 Task: Create a section Feature Frenzy and in the section, add a milestone Cloud Infrastructure as Code (IaC) Implementation in the project AutoFlow
Action: Mouse moved to (485, 564)
Screenshot: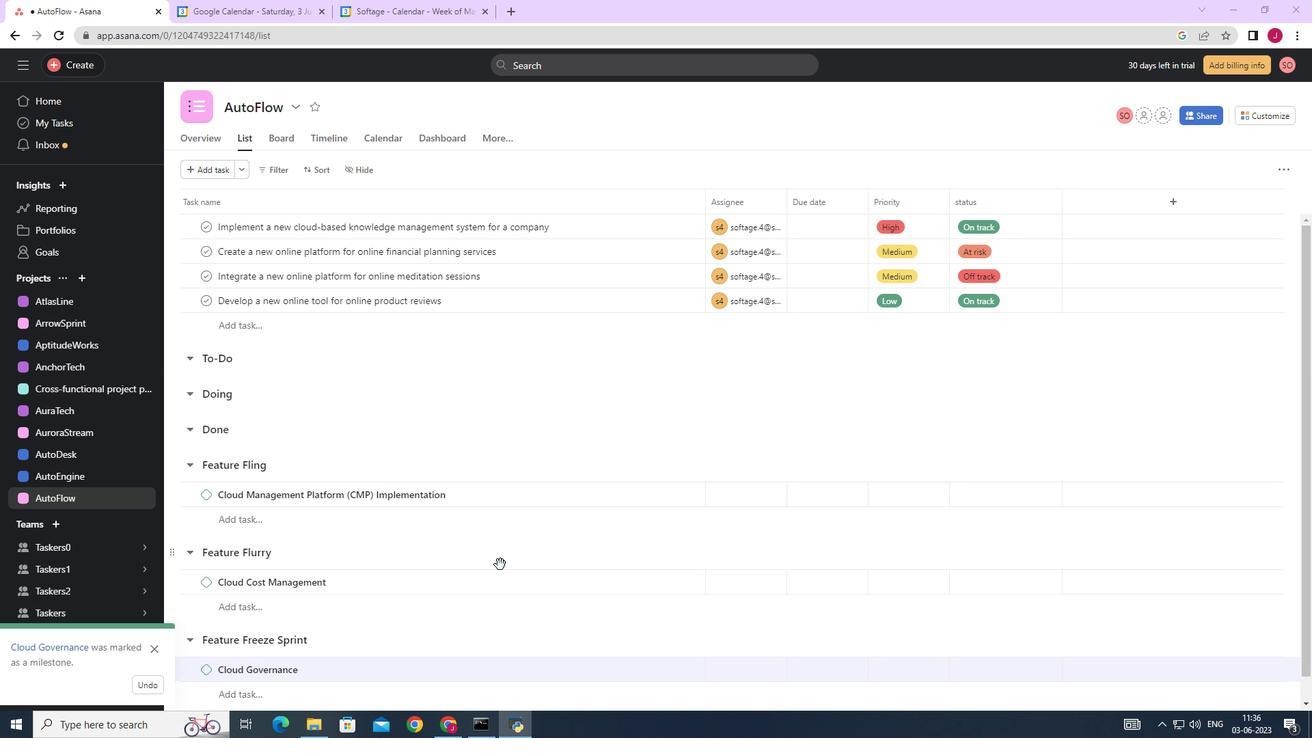 
Action: Mouse scrolled (485, 563) with delta (0, 0)
Screenshot: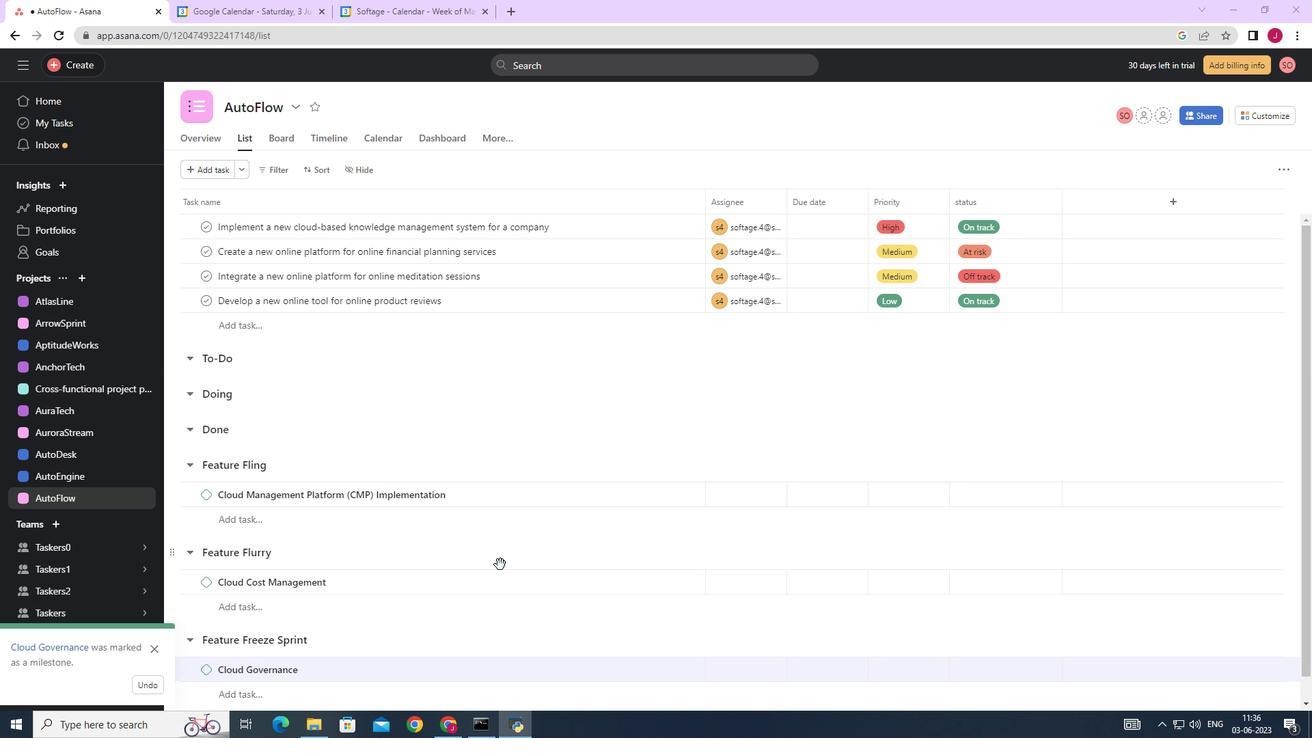 
Action: Mouse moved to (479, 564)
Screenshot: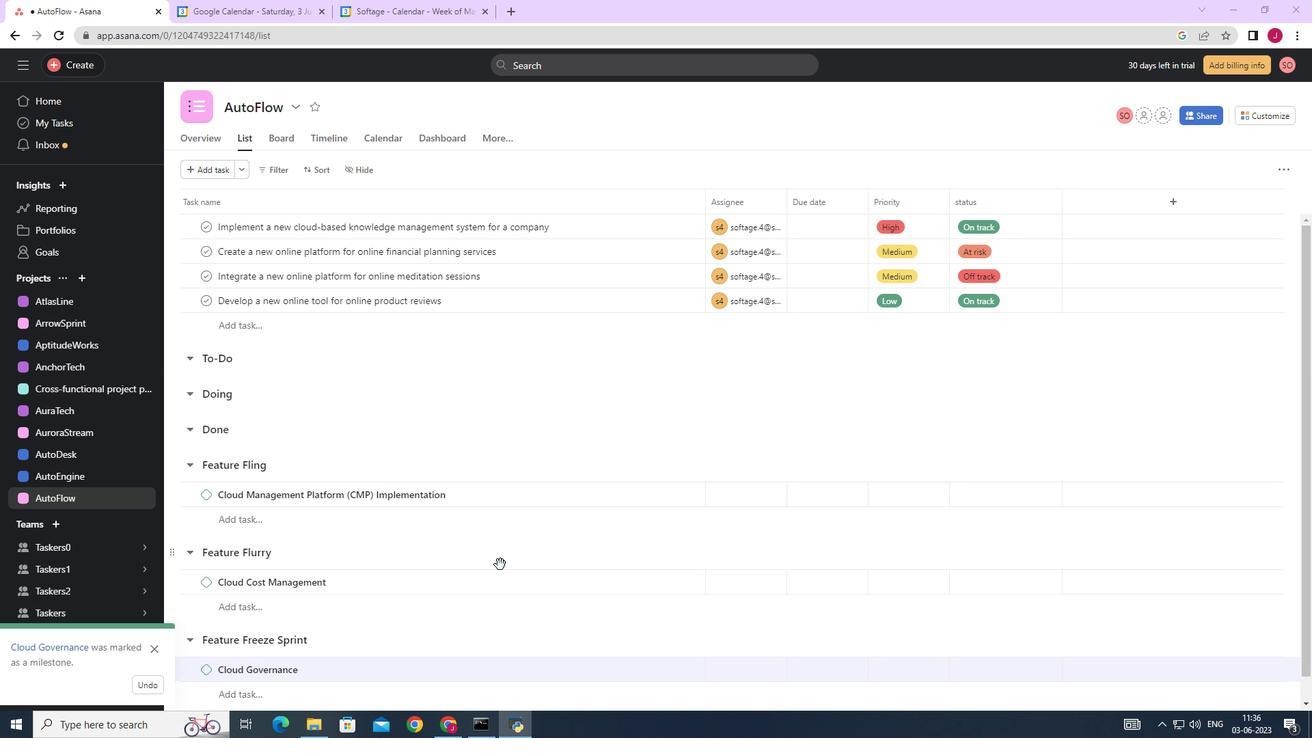 
Action: Mouse scrolled (479, 563) with delta (0, 0)
Screenshot: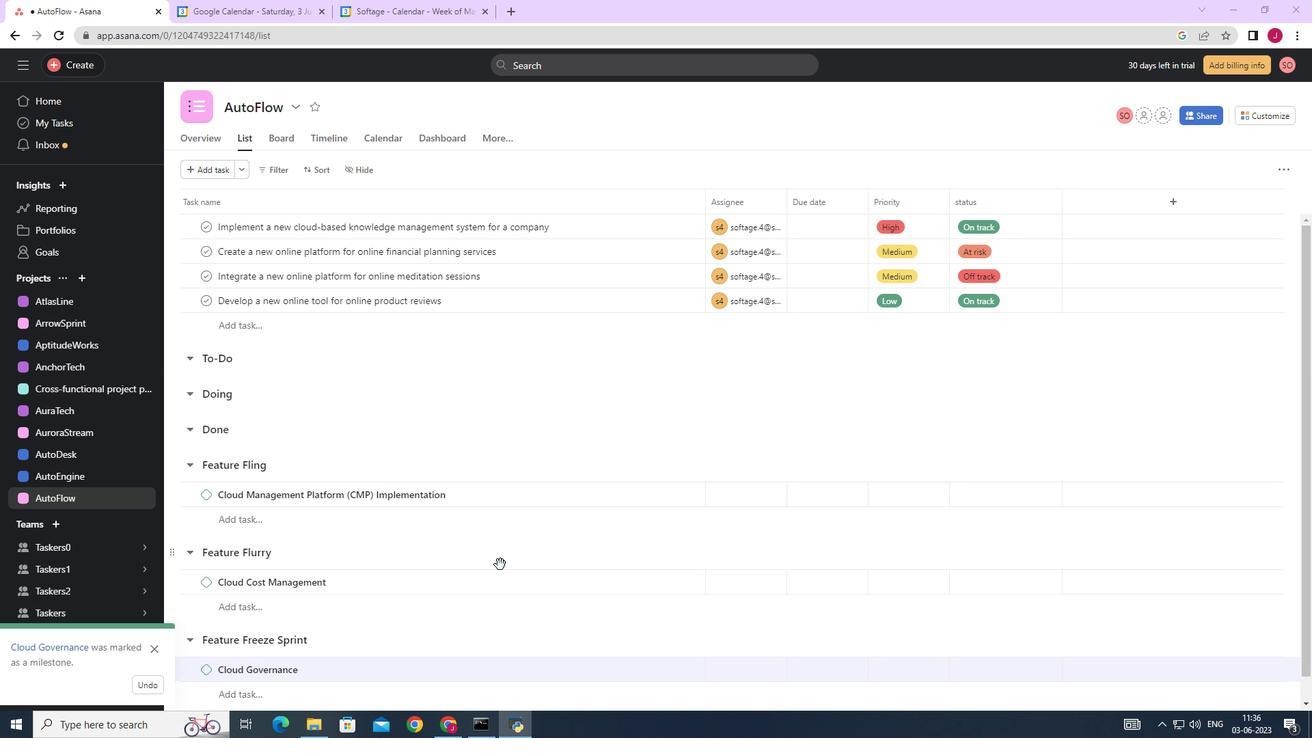 
Action: Mouse moved to (475, 564)
Screenshot: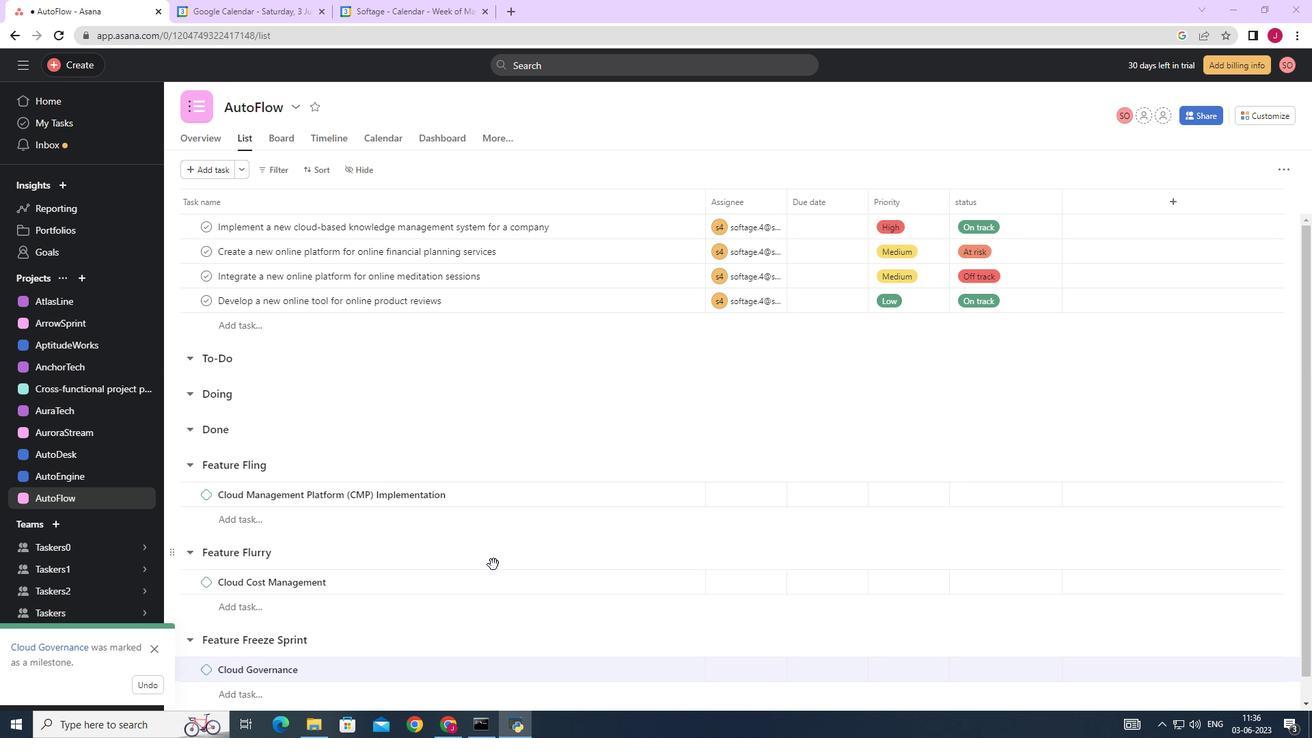 
Action: Mouse scrolled (477, 563) with delta (0, 0)
Screenshot: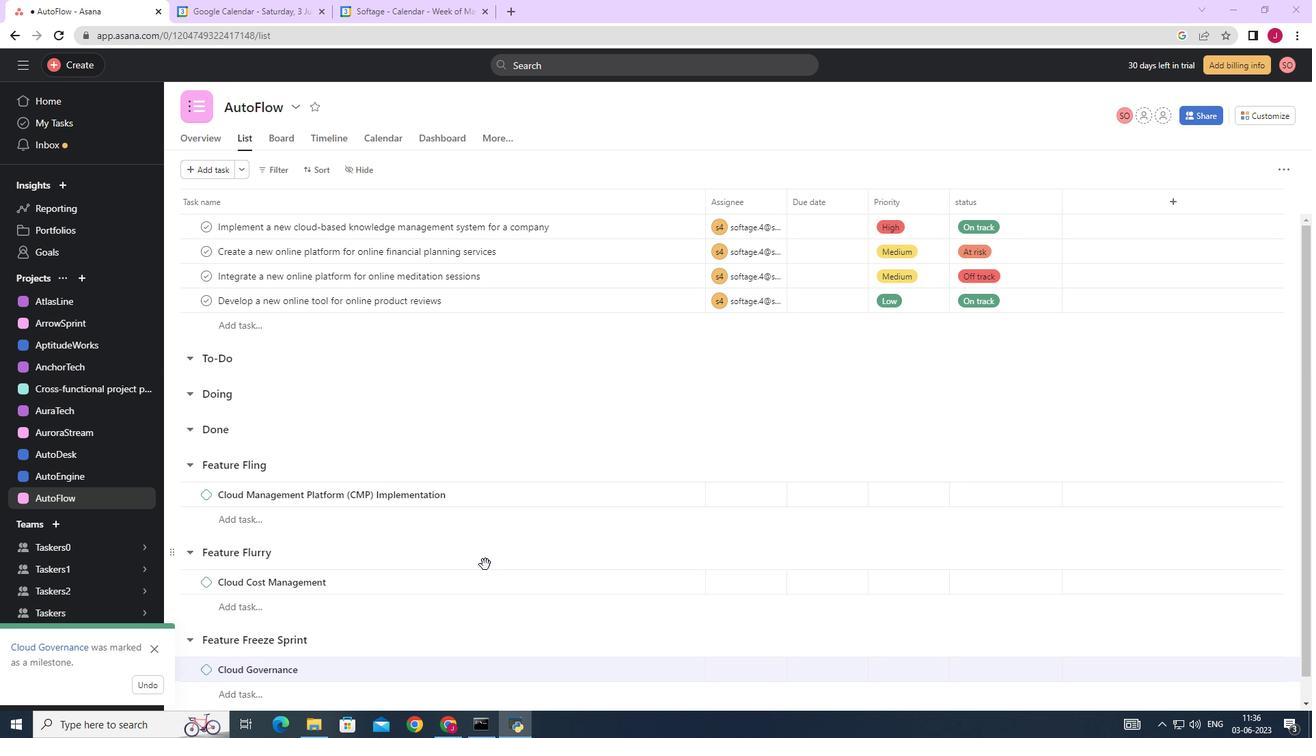 
Action: Mouse moved to (472, 565)
Screenshot: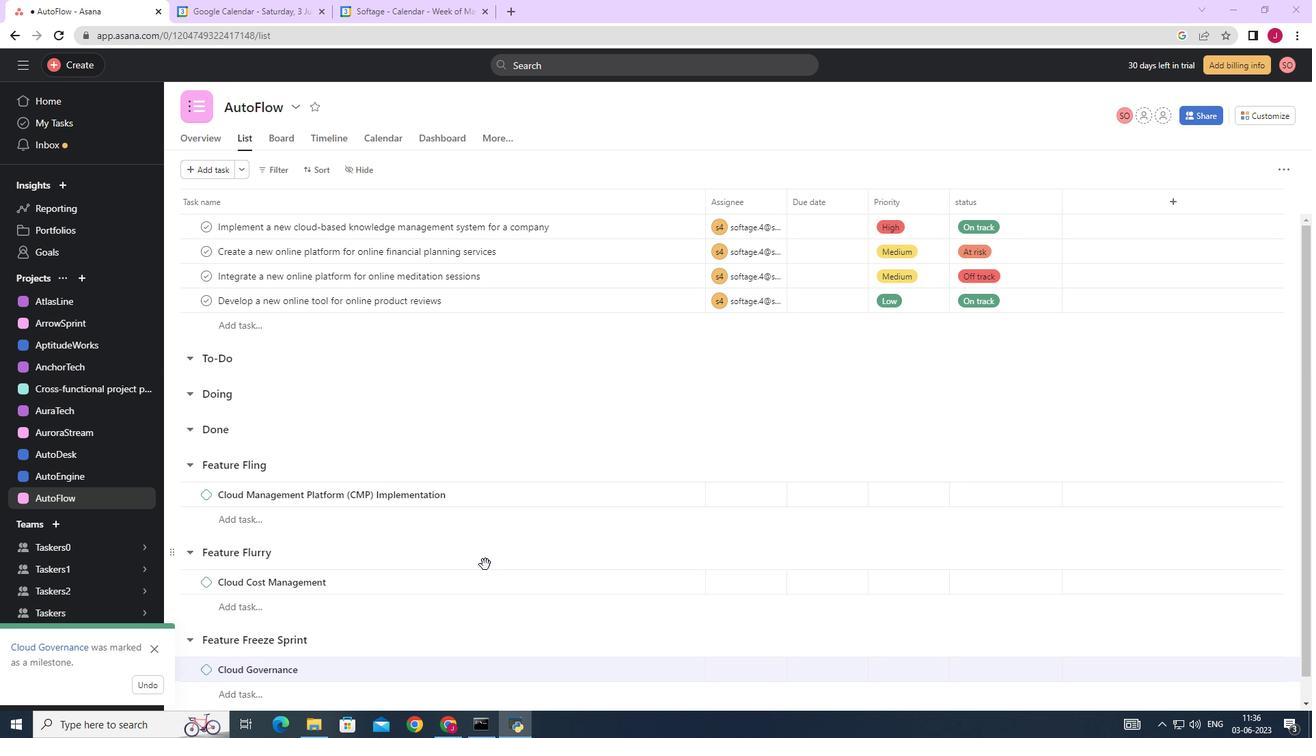 
Action: Mouse scrolled (475, 563) with delta (0, 0)
Screenshot: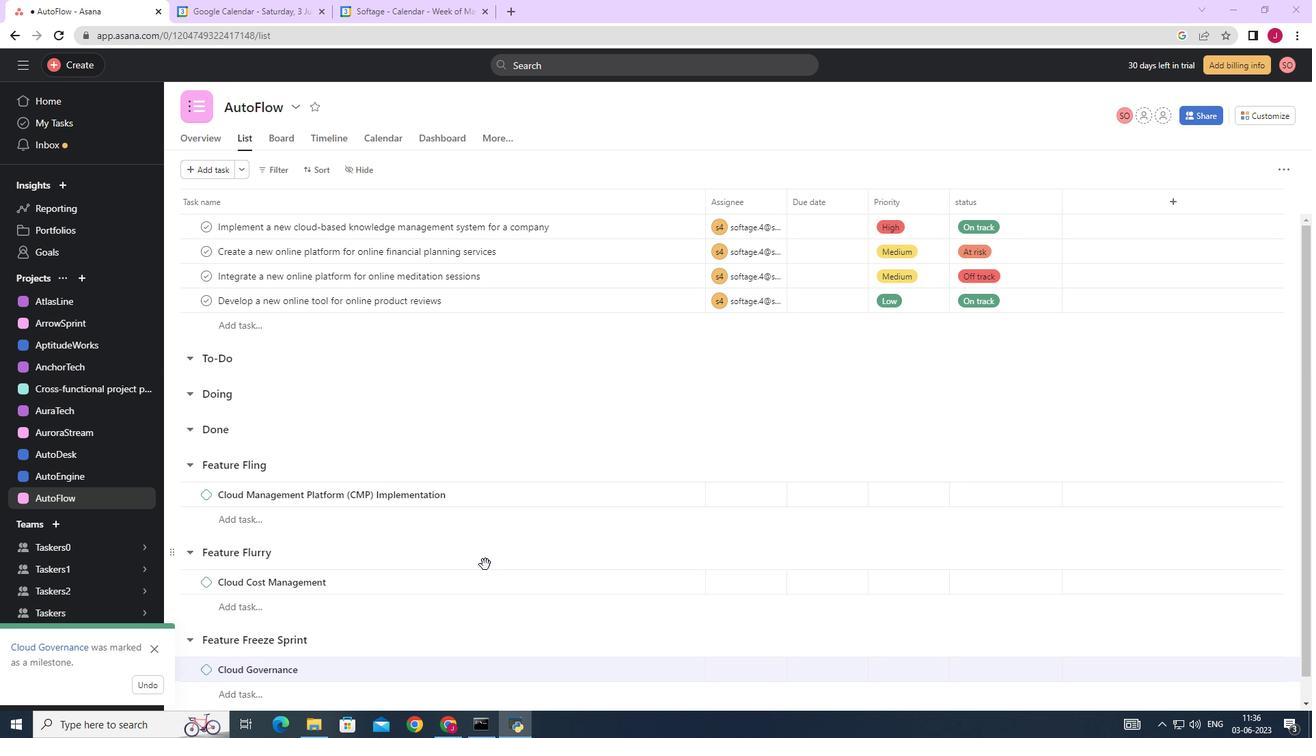 
Action: Mouse moved to (379, 592)
Screenshot: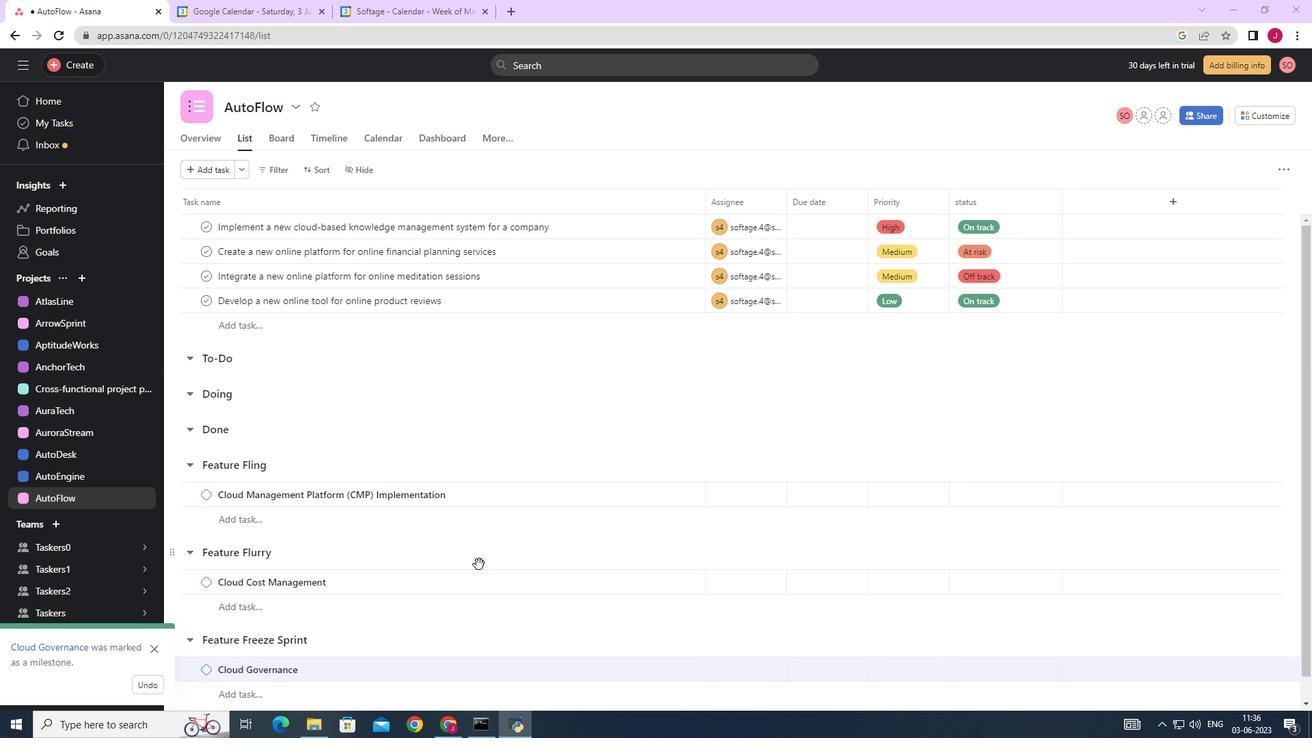 
Action: Mouse scrolled (463, 565) with delta (0, 0)
Screenshot: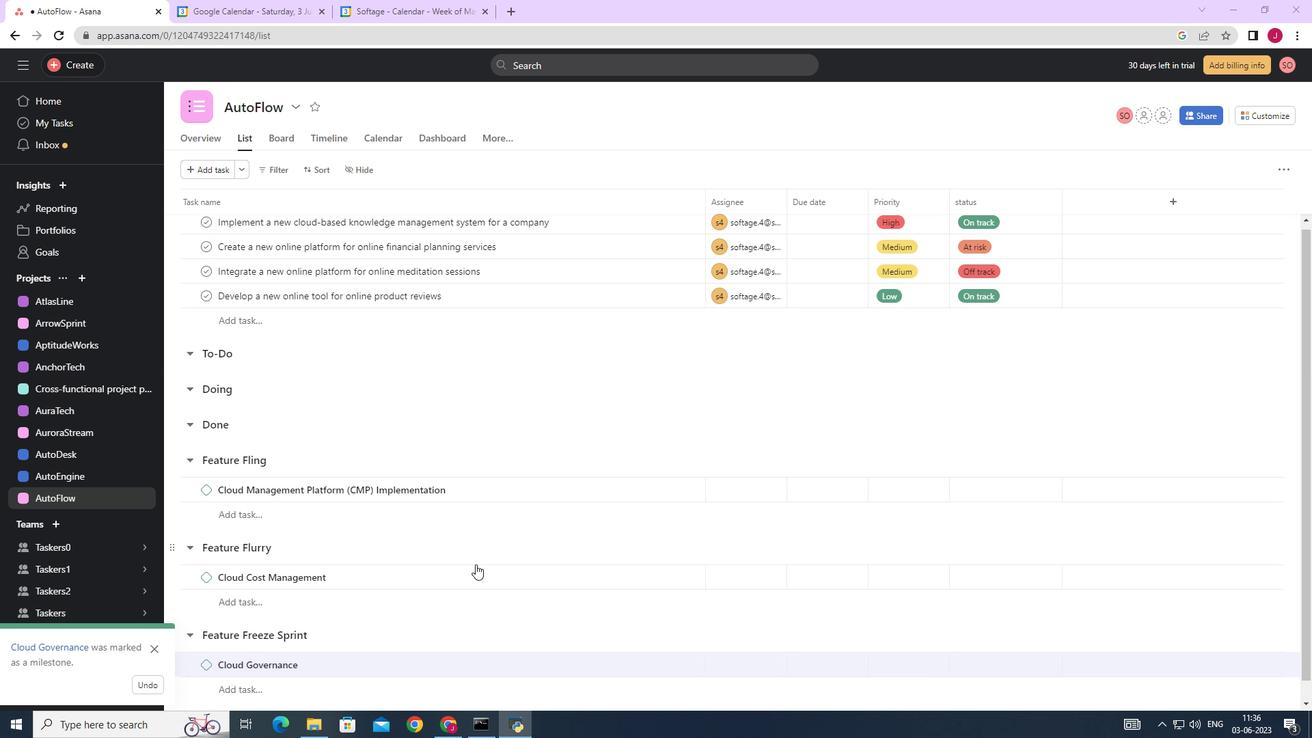 
Action: Mouse moved to (247, 696)
Screenshot: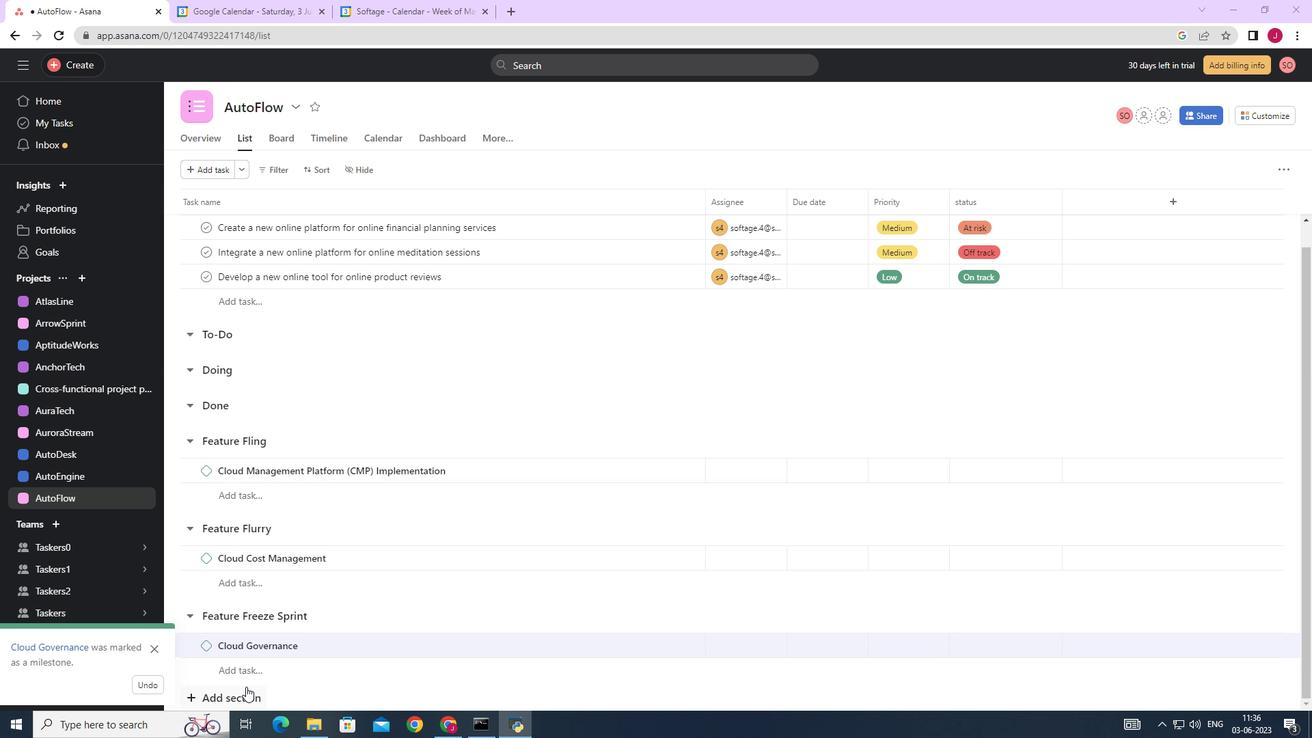 
Action: Mouse pressed left at (247, 696)
Screenshot: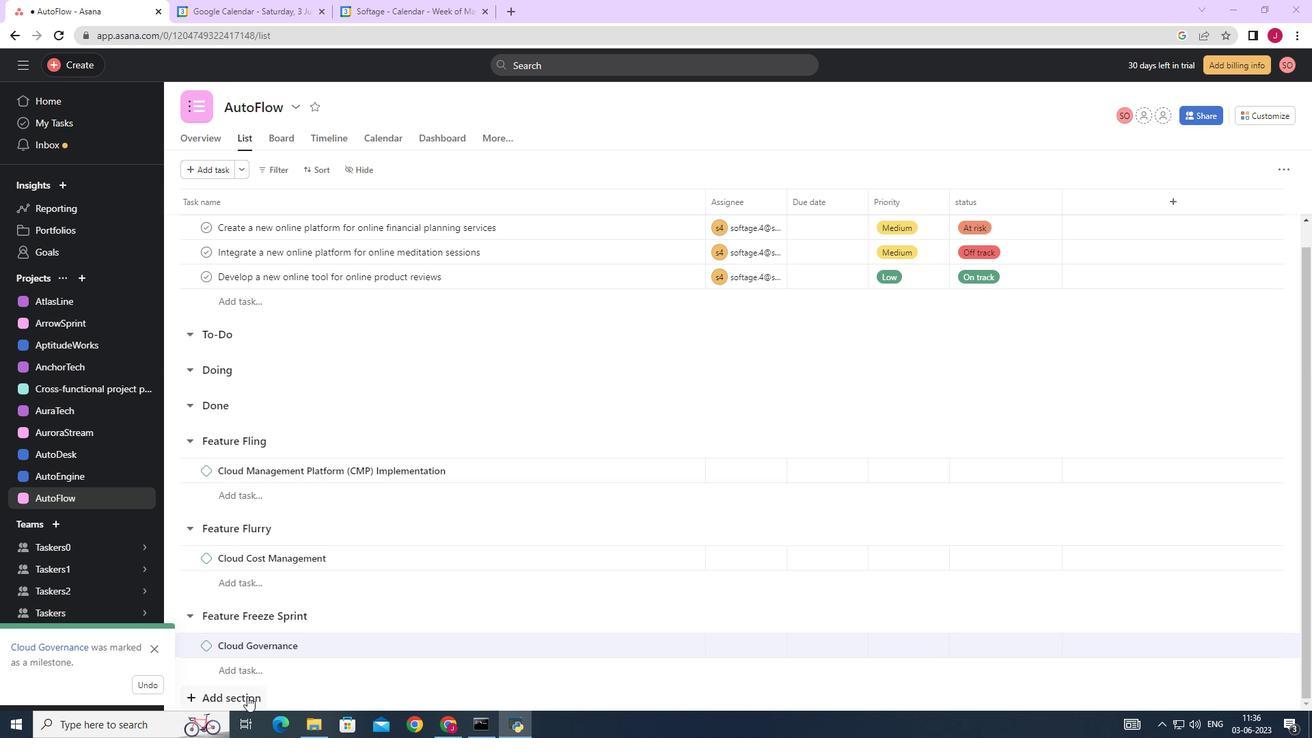 
Action: Mouse scrolled (247, 695) with delta (0, 0)
Screenshot: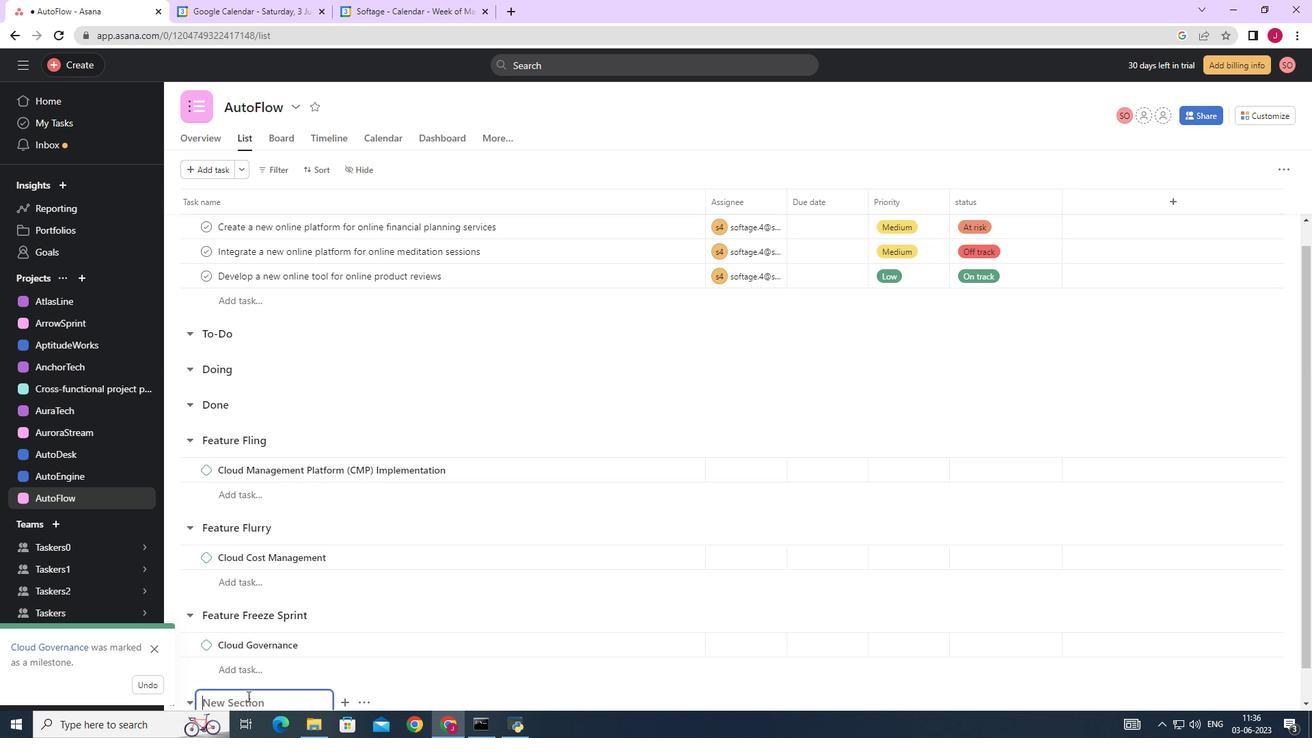 
Action: Mouse scrolled (247, 695) with delta (0, 0)
Screenshot: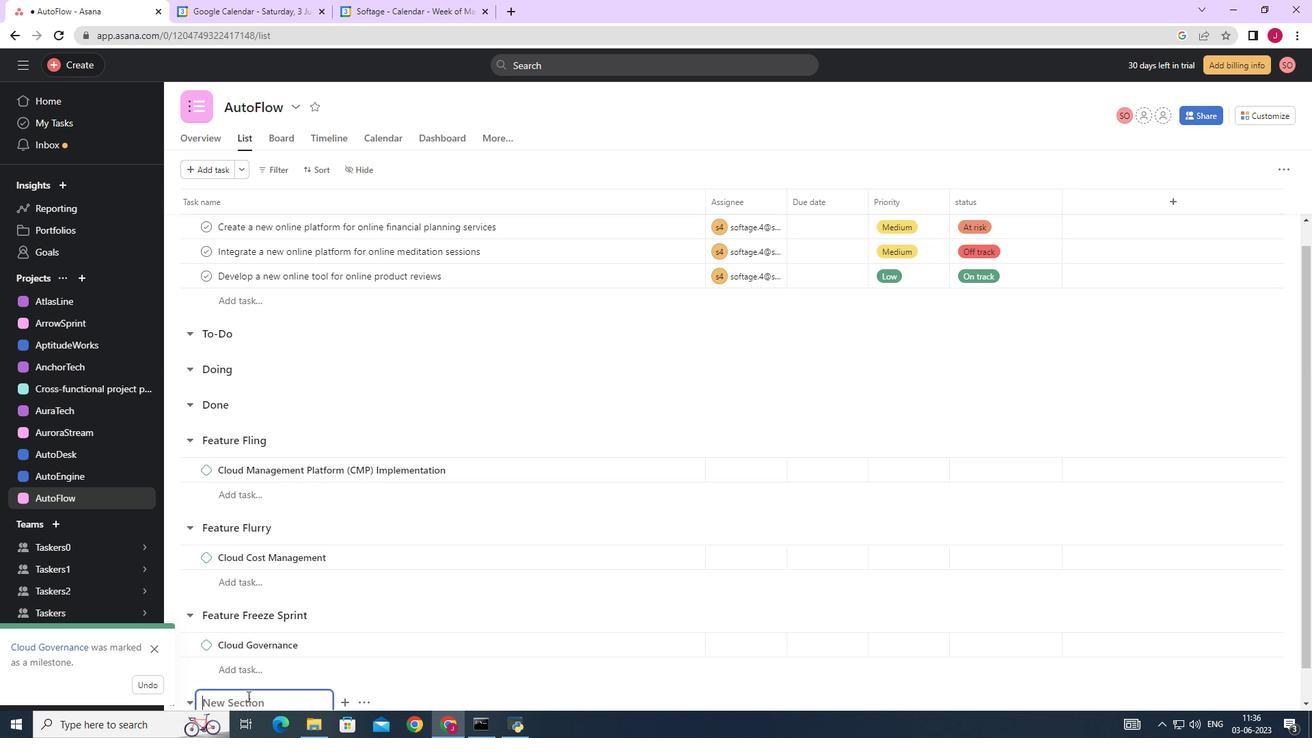
Action: Mouse scrolled (247, 695) with delta (0, 0)
Screenshot: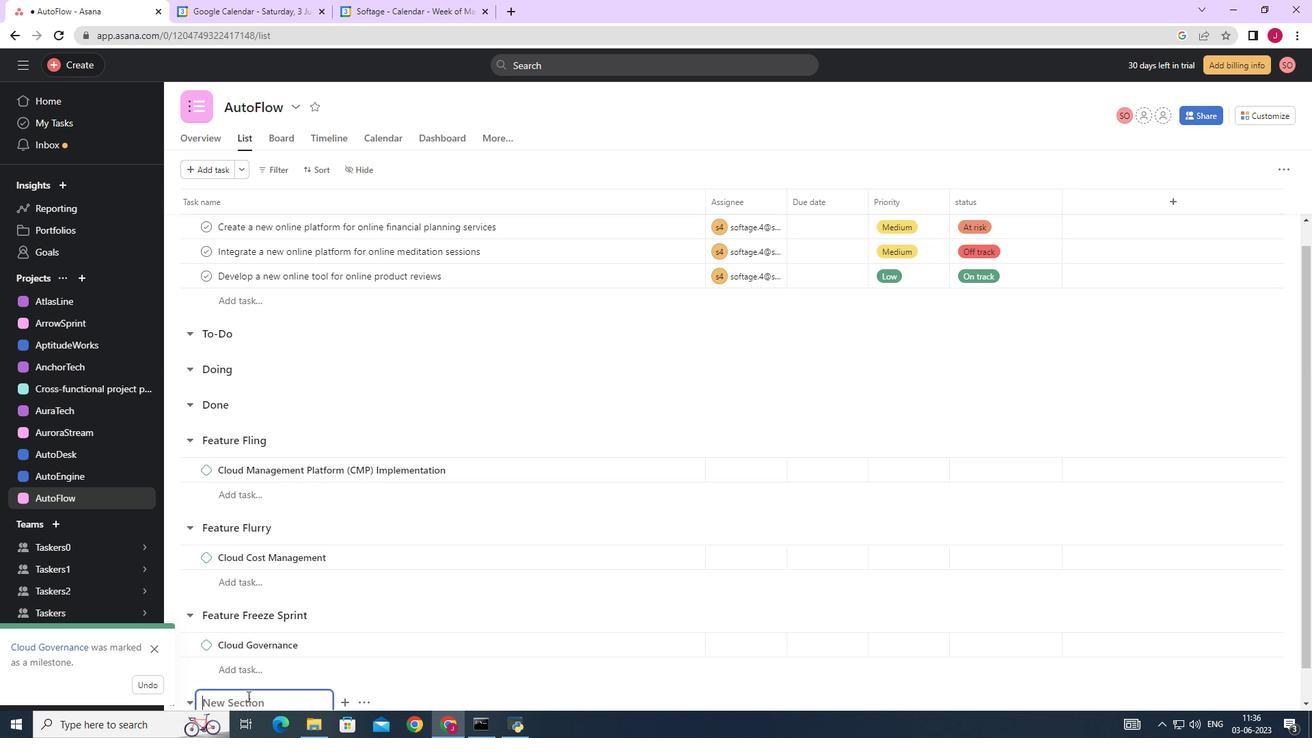 
Action: Mouse scrolled (247, 695) with delta (0, 0)
Screenshot: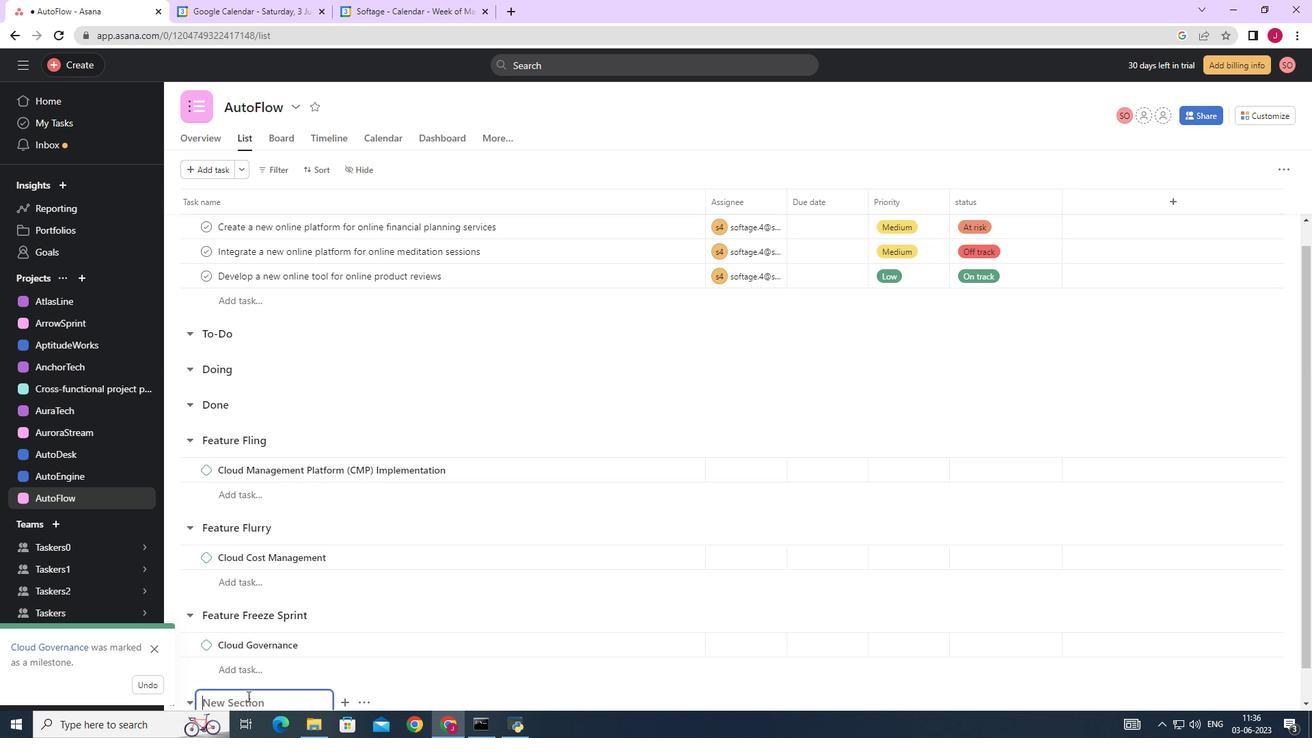 
Action: Mouse scrolled (247, 695) with delta (0, 0)
Screenshot: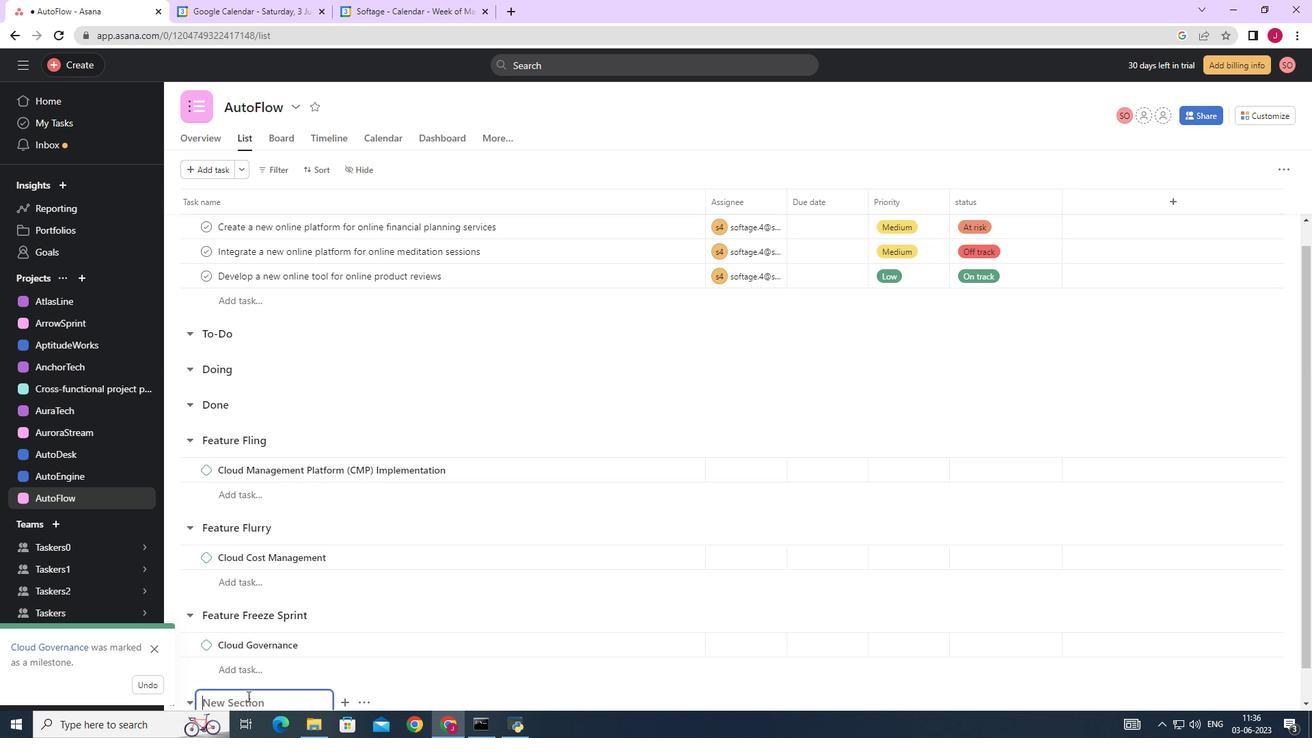 
Action: Mouse moved to (251, 673)
Screenshot: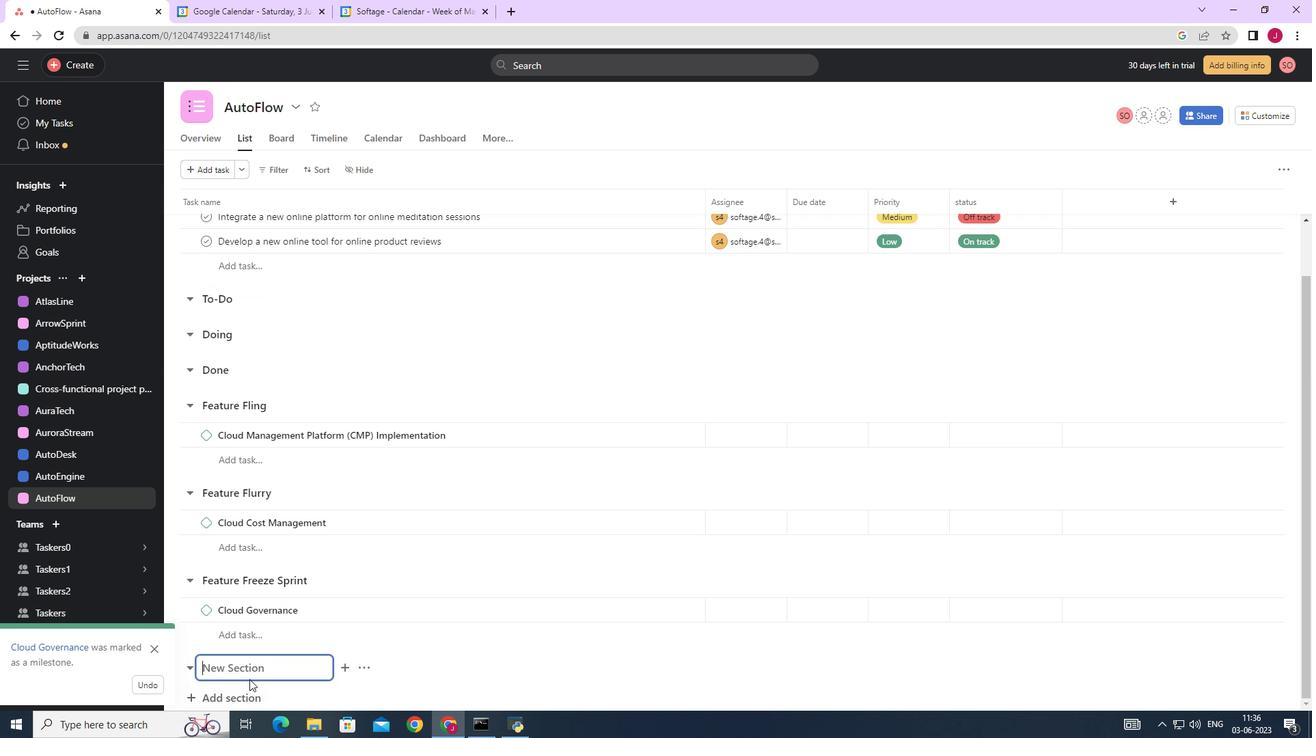 
Action: Mouse pressed left at (251, 673)
Screenshot: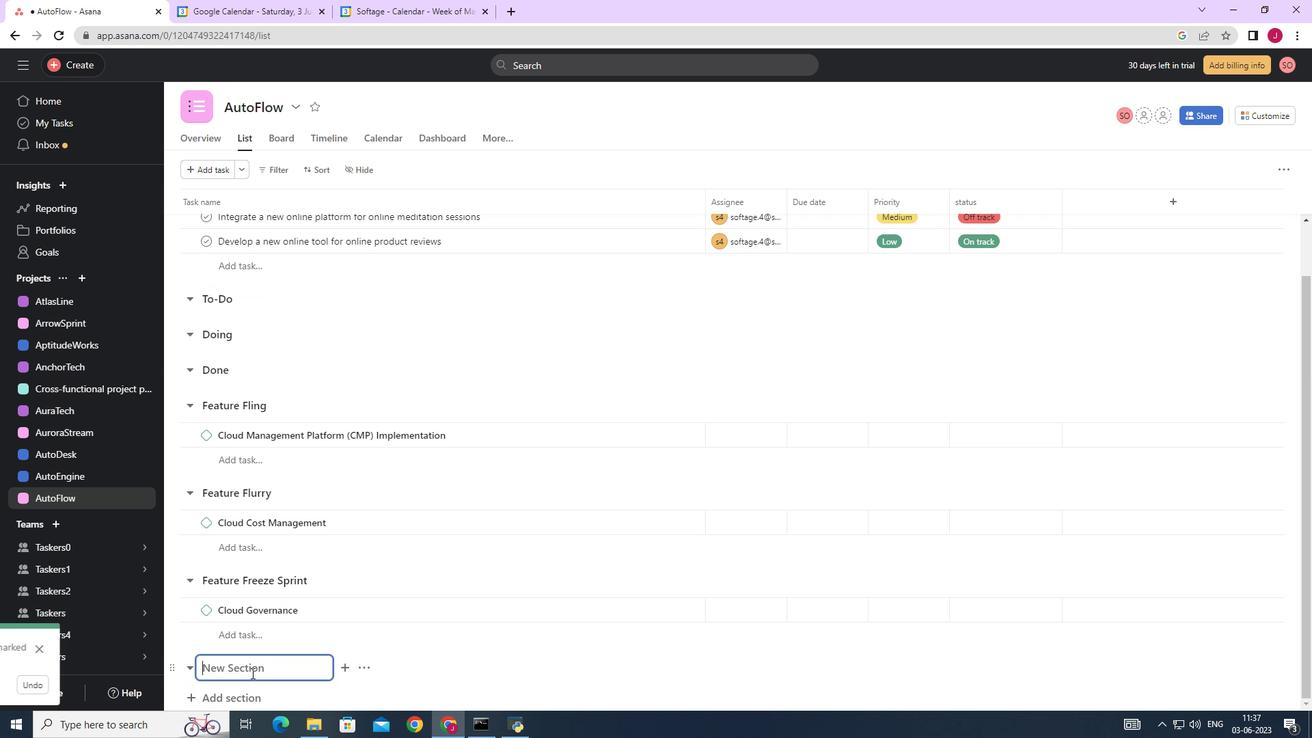
Action: Mouse moved to (251, 672)
Screenshot: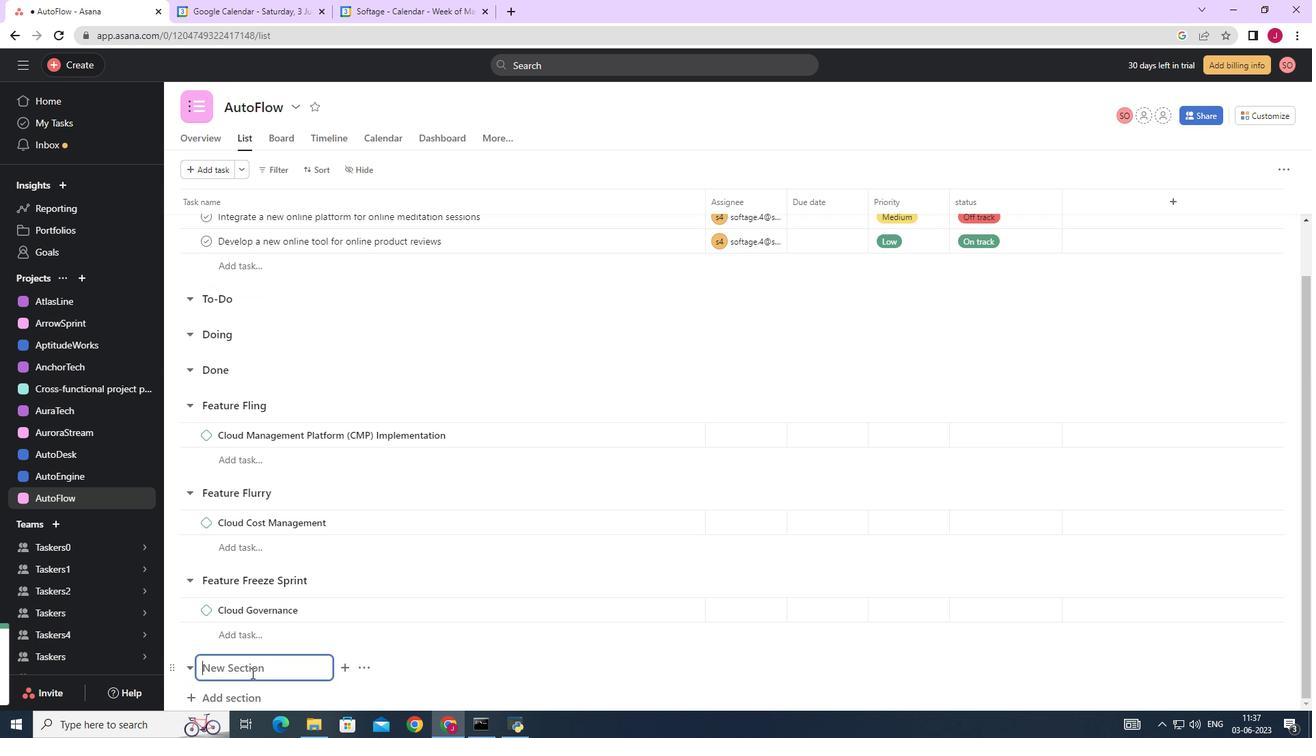 
Action: Key pressed <Key.caps_lock>F<Key.caps_lock>eature<Key.space><Key.caps_lock>F<Key.caps_lock>renzy<Key.space><Key.enter><Key.caps_lock>C<Key.caps_lock>loud<Key.space><Key.caps_lock>I<Key.caps_lock>nfrastructure<Key.space>as<Key.space>code<Key.space><Key.shift_r><Key.shift_r><Key.shift_r><Key.shift_r><Key.shift_r><Key.shift_r>I<Key.backspace><Key.shift_r><Key.shift_r><Key.shift_r>(<Key.caps_lock>I<Key.caps_lock>a<Key.caps_lock><Key.shift_r><Key.shift_r><Key.shift_r><Key.shift_r>)<Key.backspace>S<Key.shift_r>)<Key.space><Key.backspace><Key.backspace><Key.backspace>C<Key.shift_r>)<Key.space><Key.caps_lock><Key.caps_lock>I<Key.caps_lock>mplementation<Key.space>
Screenshot: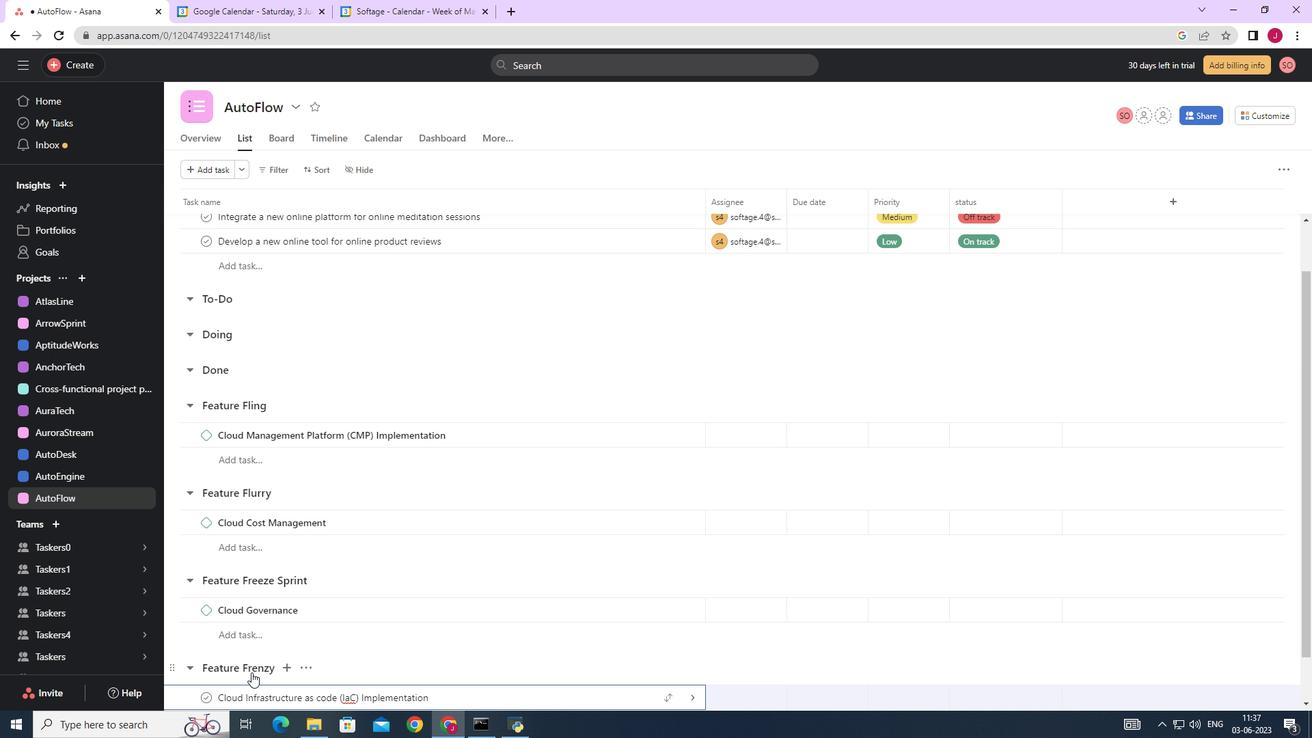 
Action: Mouse moved to (693, 701)
Screenshot: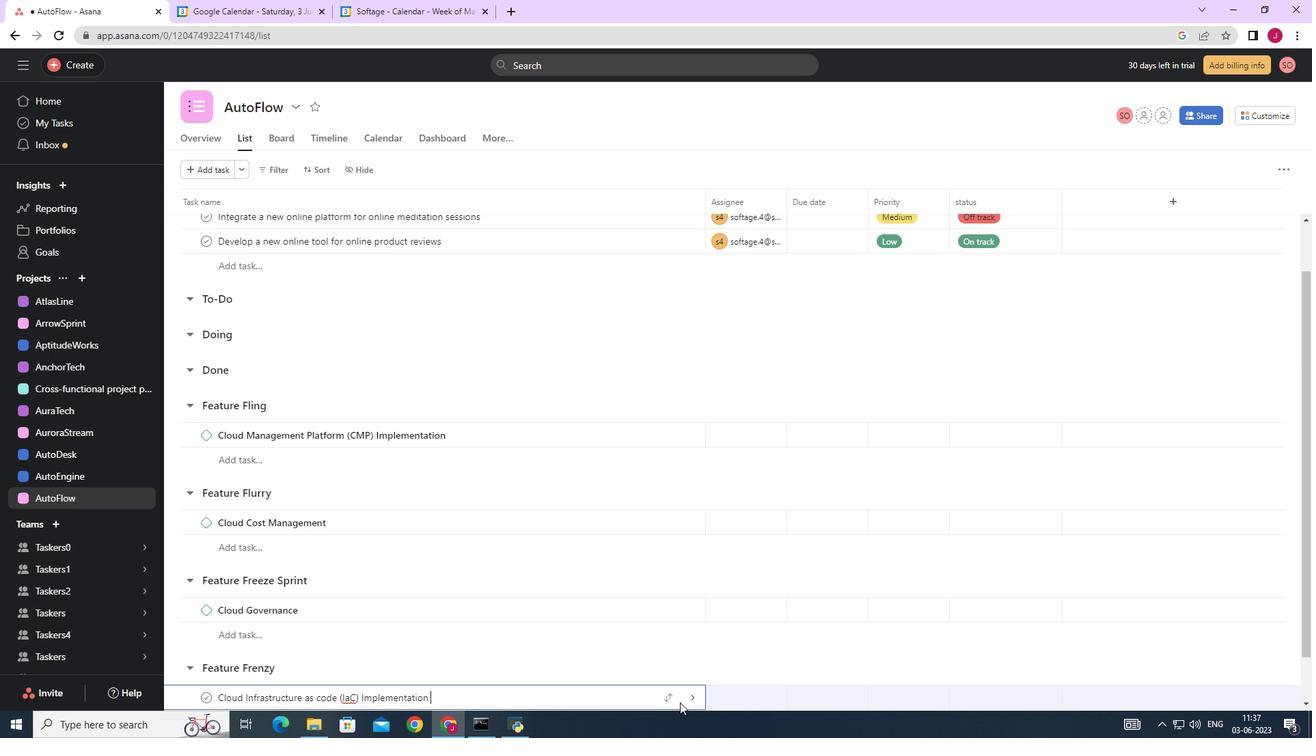 
Action: Mouse pressed left at (693, 701)
Screenshot: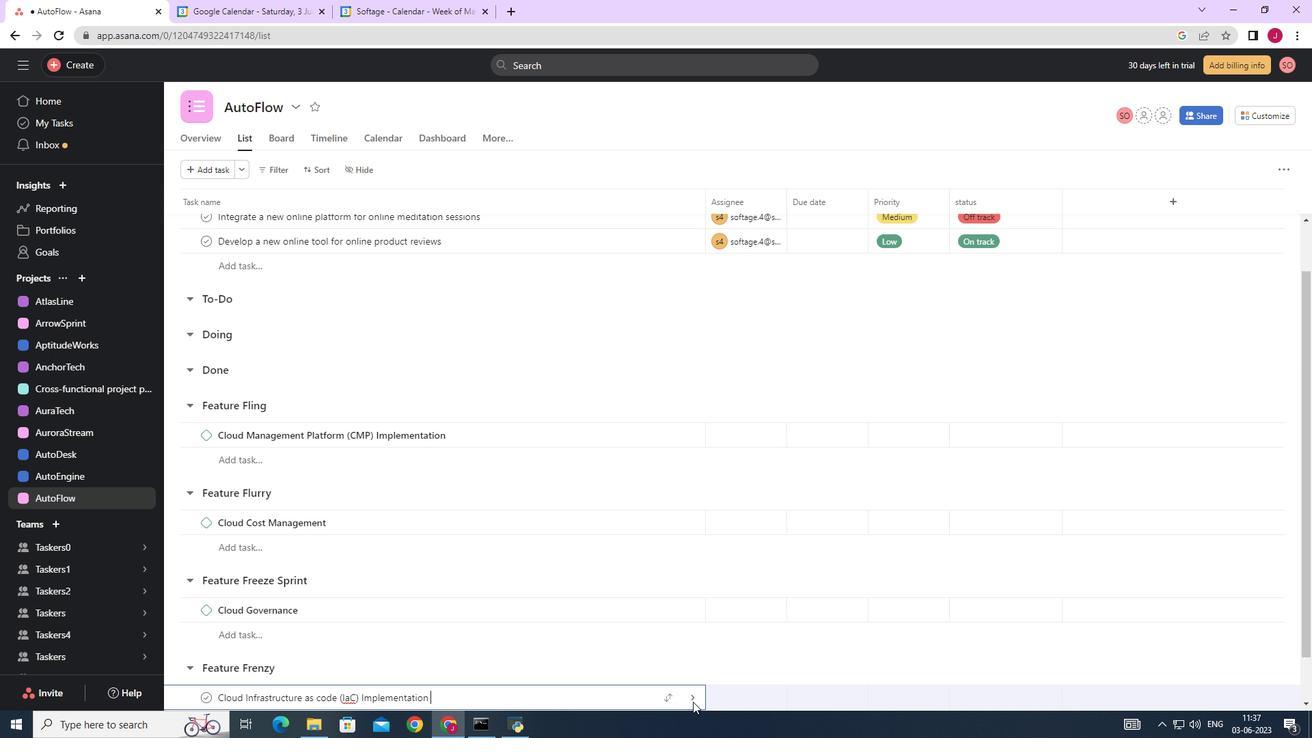 
Action: Mouse moved to (776, 617)
Screenshot: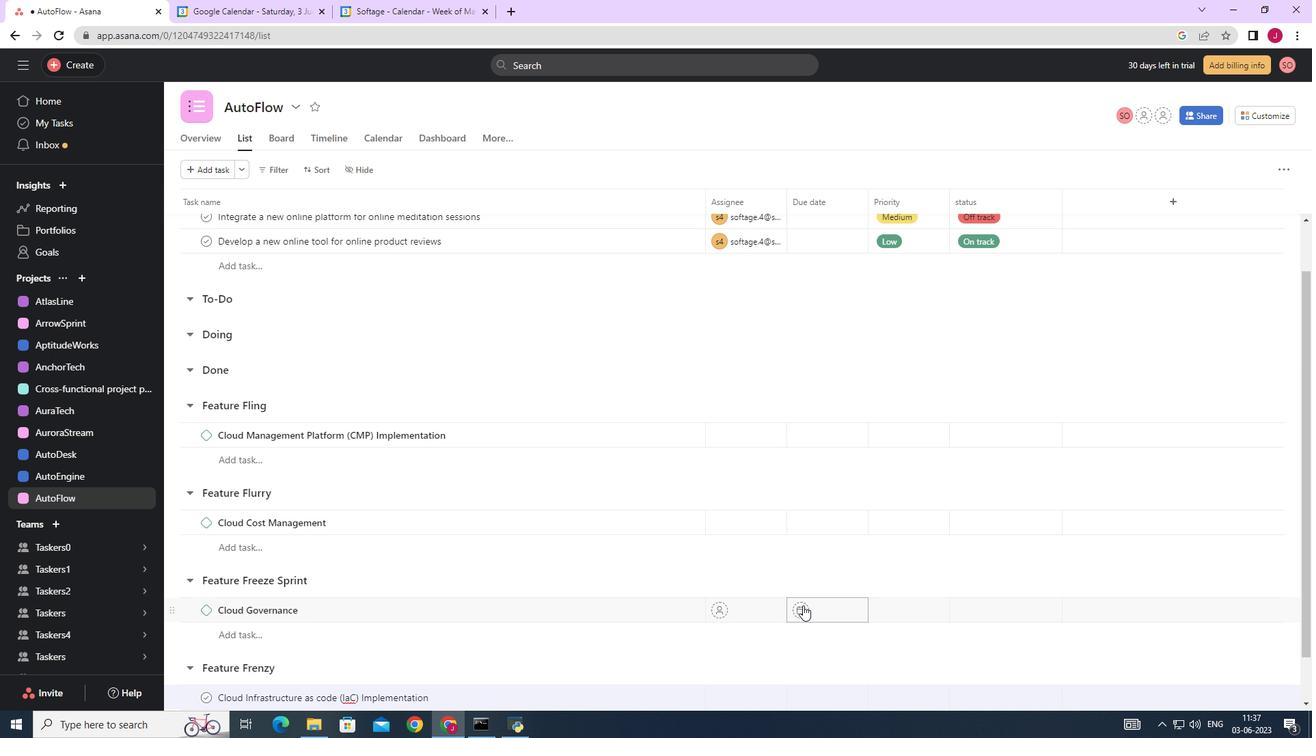 
Action: Mouse scrolled (777, 616) with delta (0, 0)
Screenshot: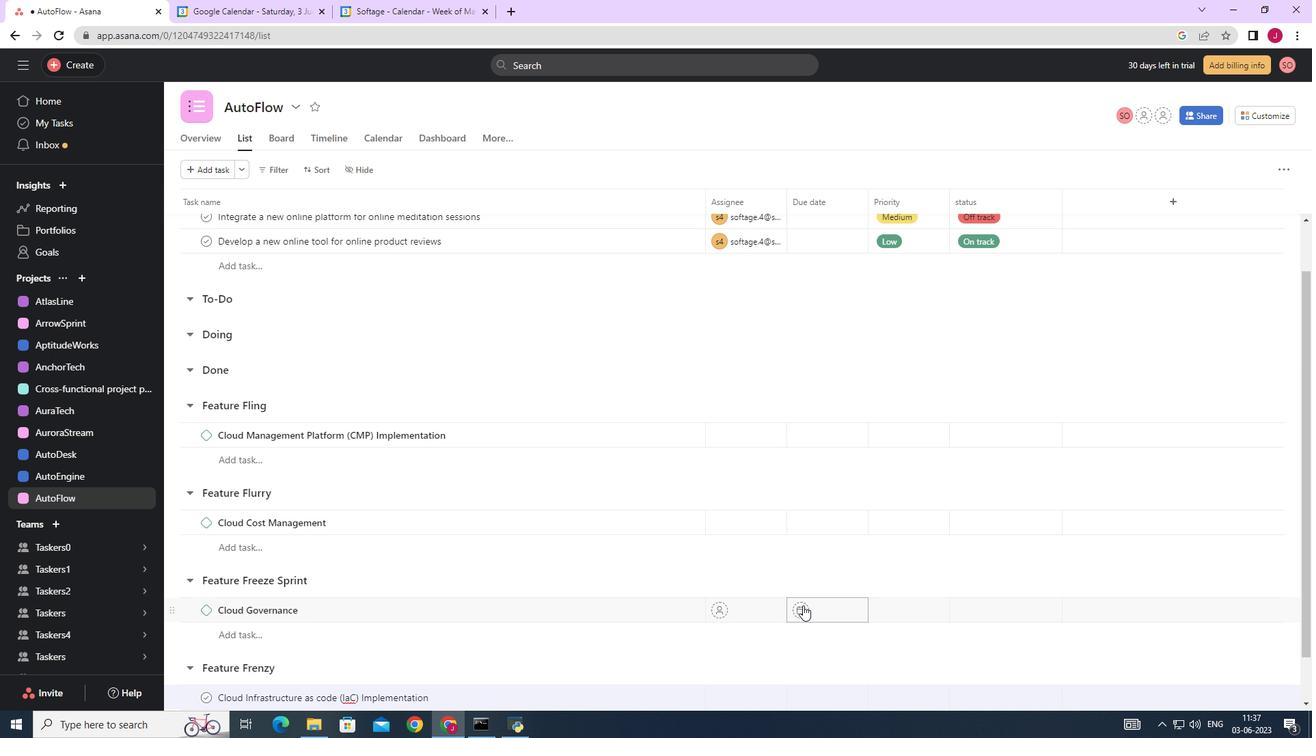 
Action: Mouse moved to (775, 619)
Screenshot: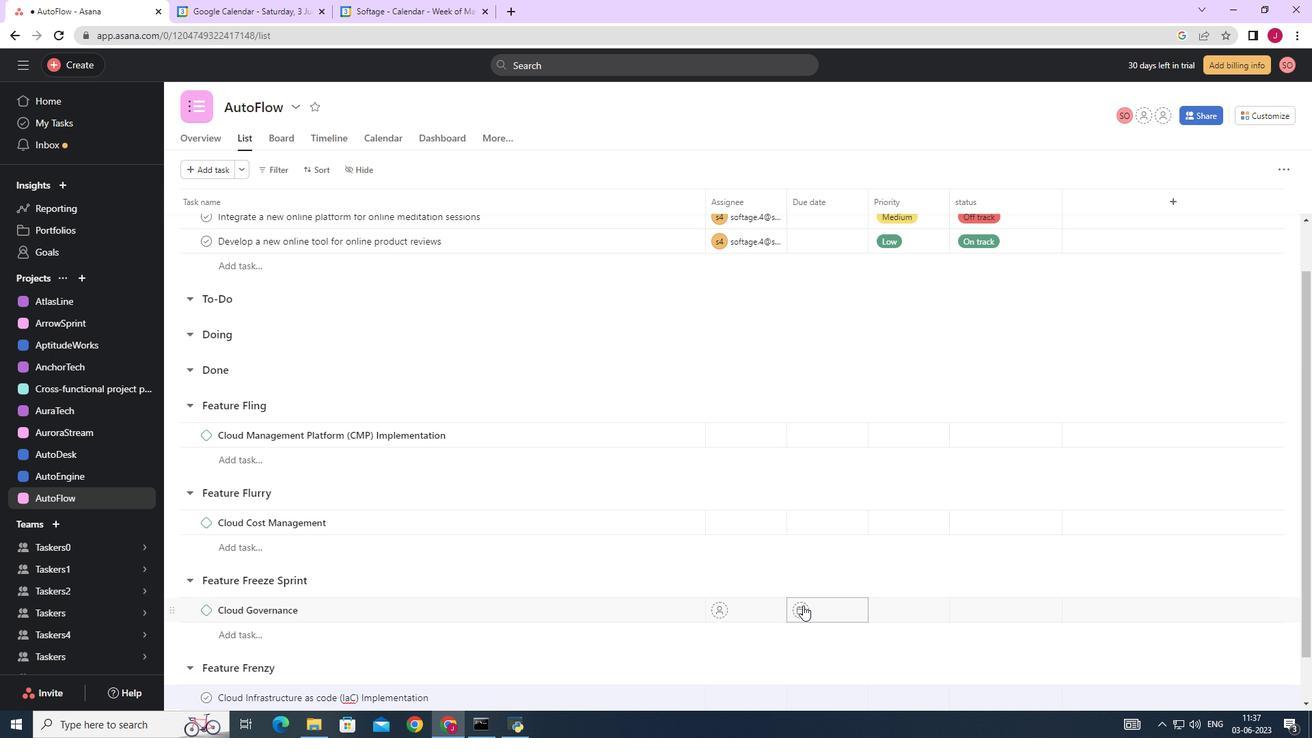 
Action: Mouse scrolled (775, 619) with delta (0, 0)
Screenshot: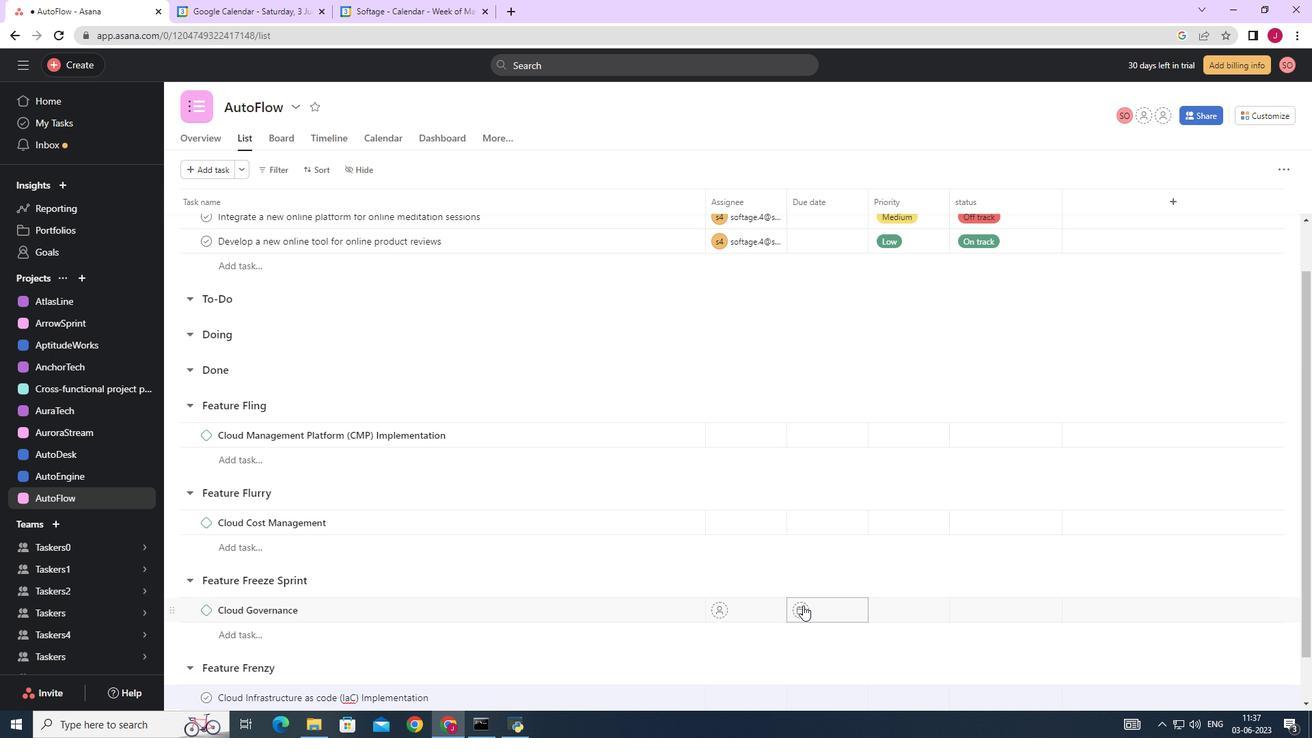 
Action: Mouse scrolled (775, 619) with delta (0, 0)
Screenshot: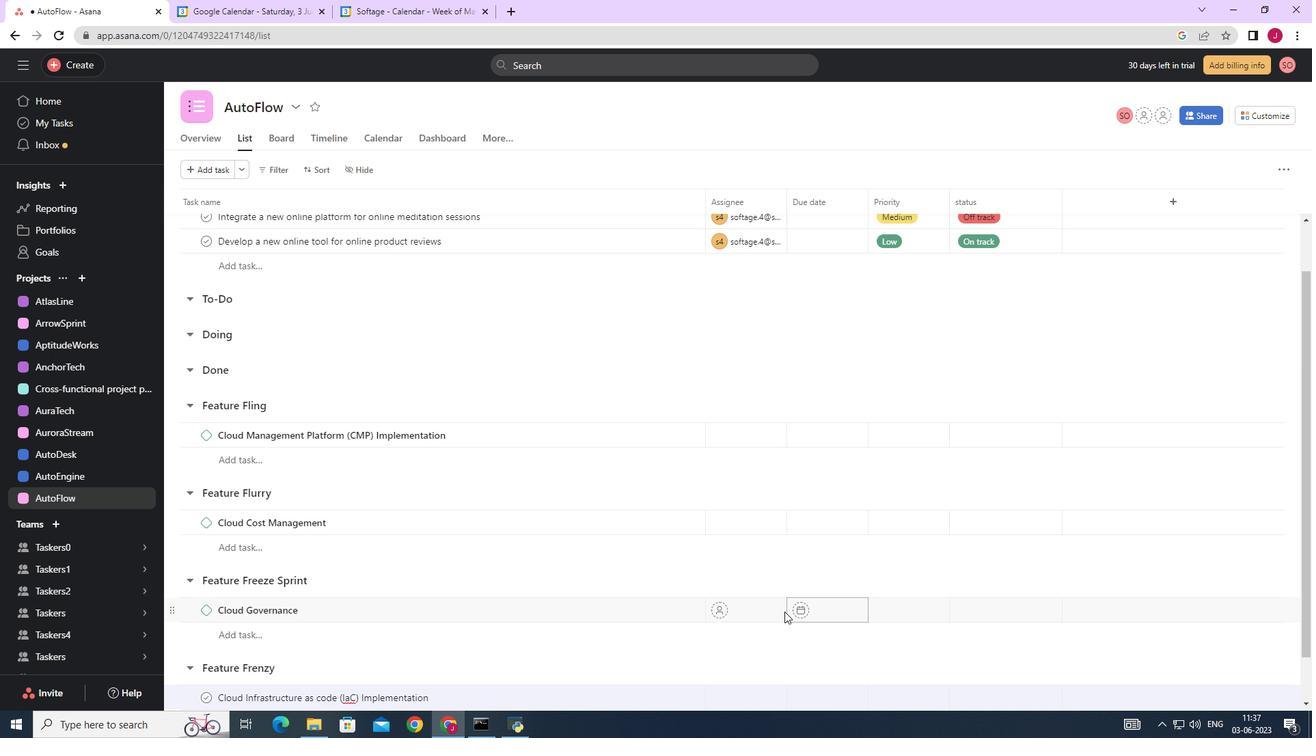 
Action: Mouse scrolled (775, 619) with delta (0, 0)
Screenshot: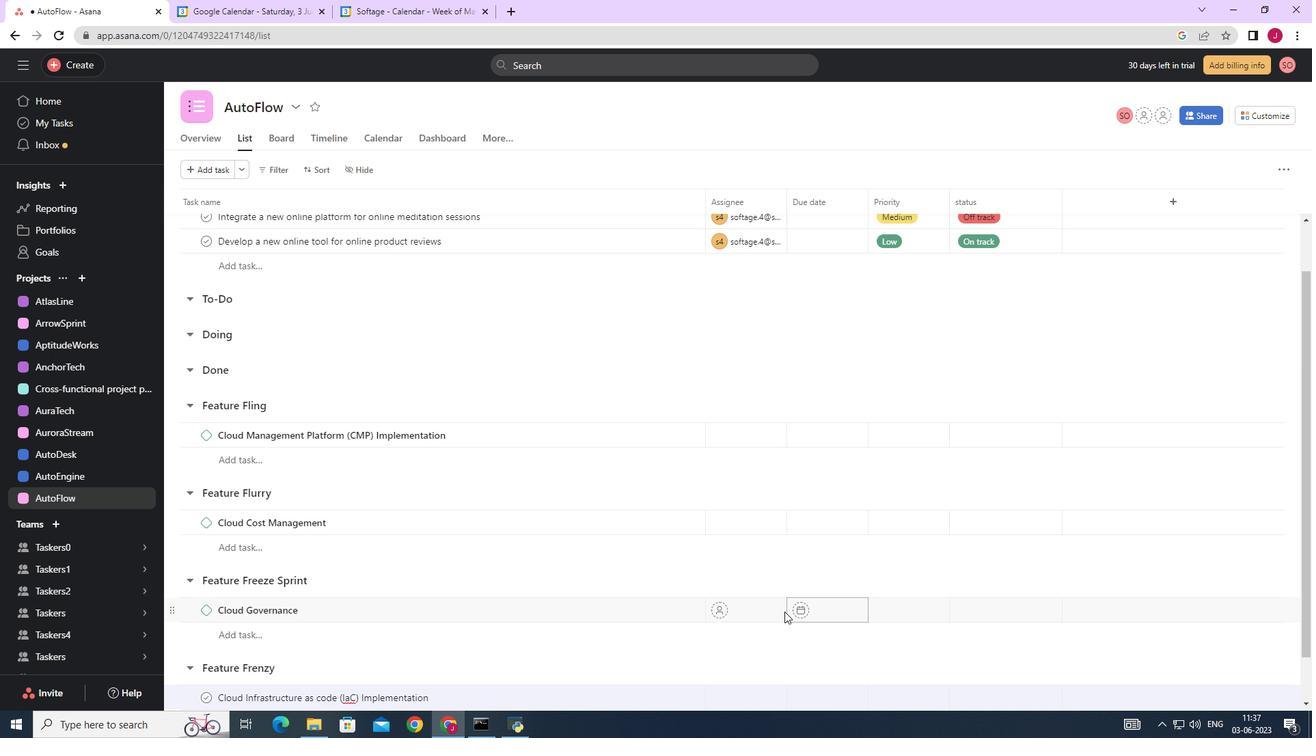 
Action: Mouse scrolled (775, 619) with delta (0, 0)
Screenshot: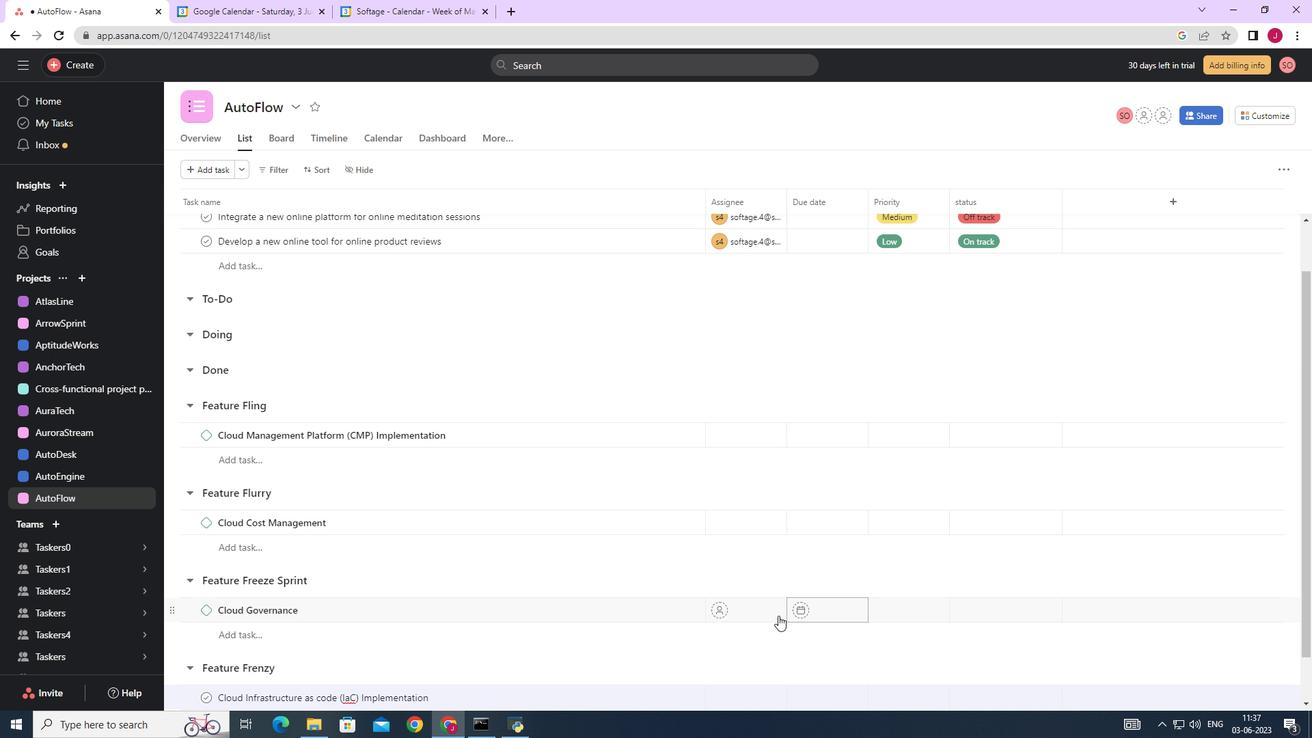 
Action: Mouse moved to (694, 648)
Screenshot: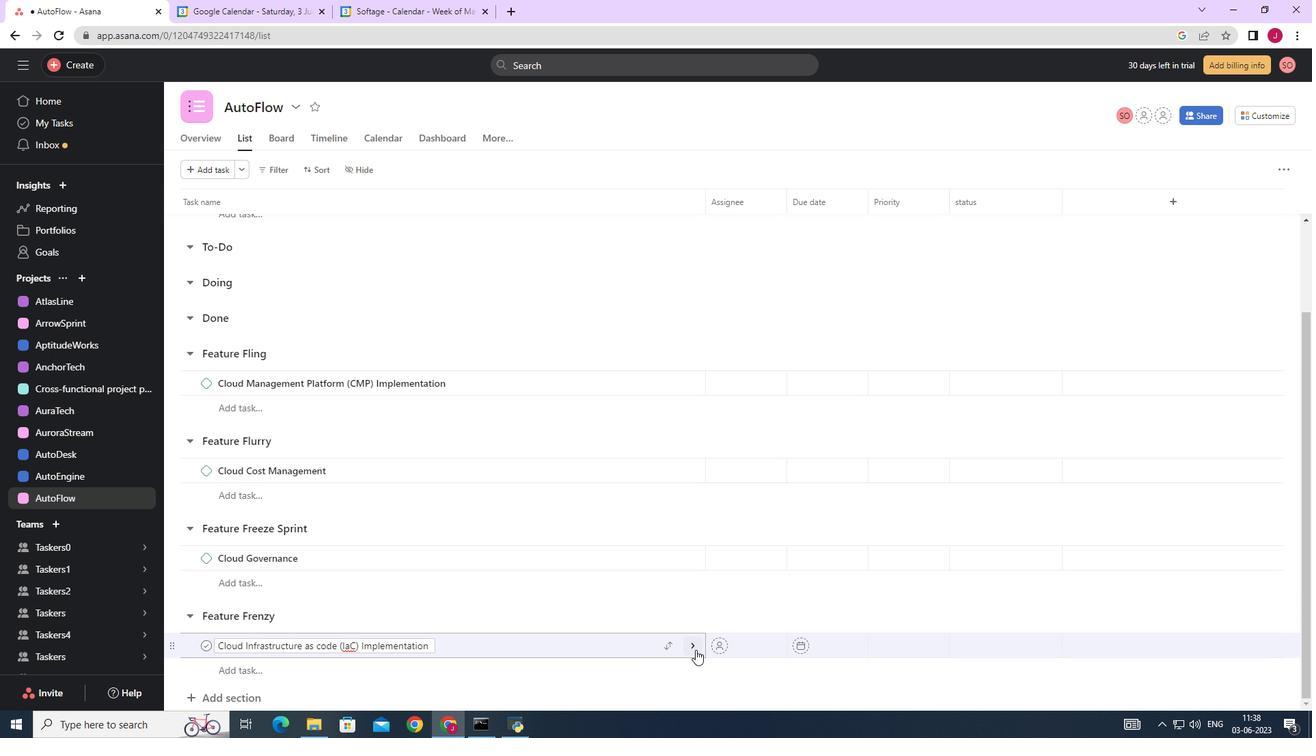 
Action: Mouse pressed left at (694, 648)
Screenshot: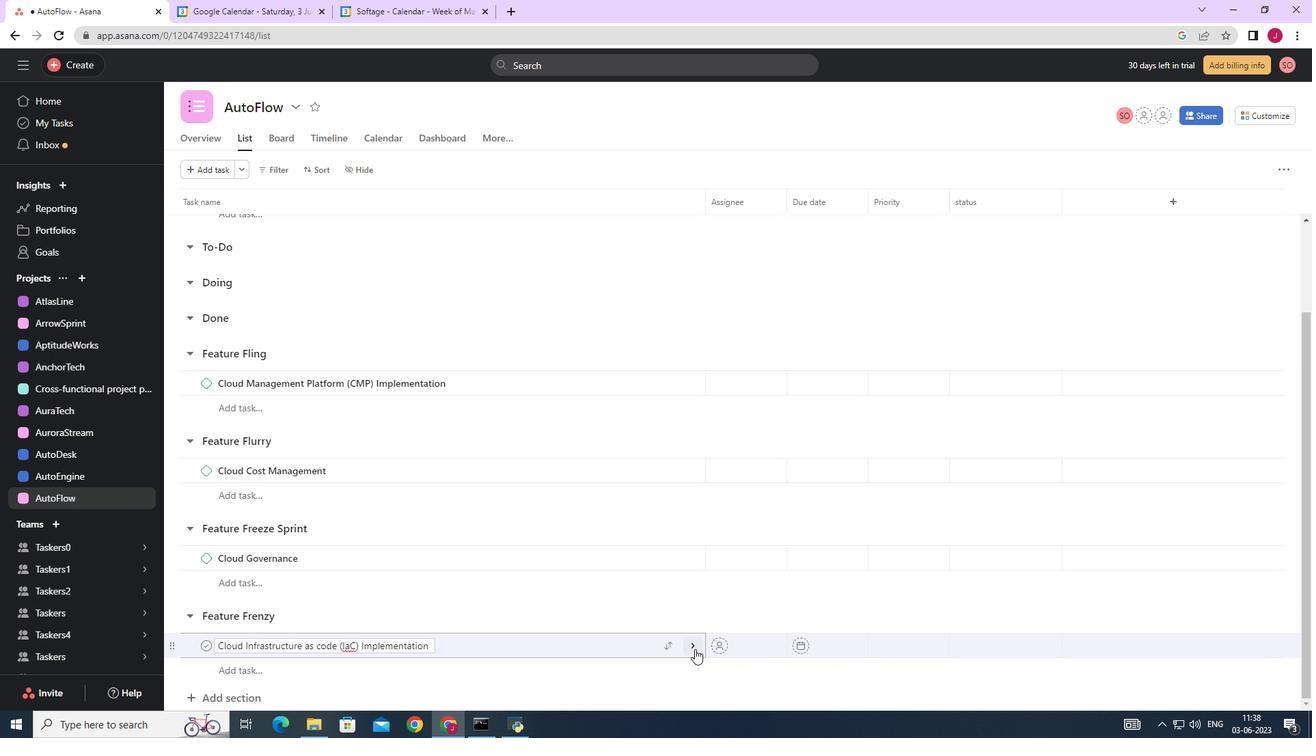 
Action: Mouse moved to (1256, 171)
Screenshot: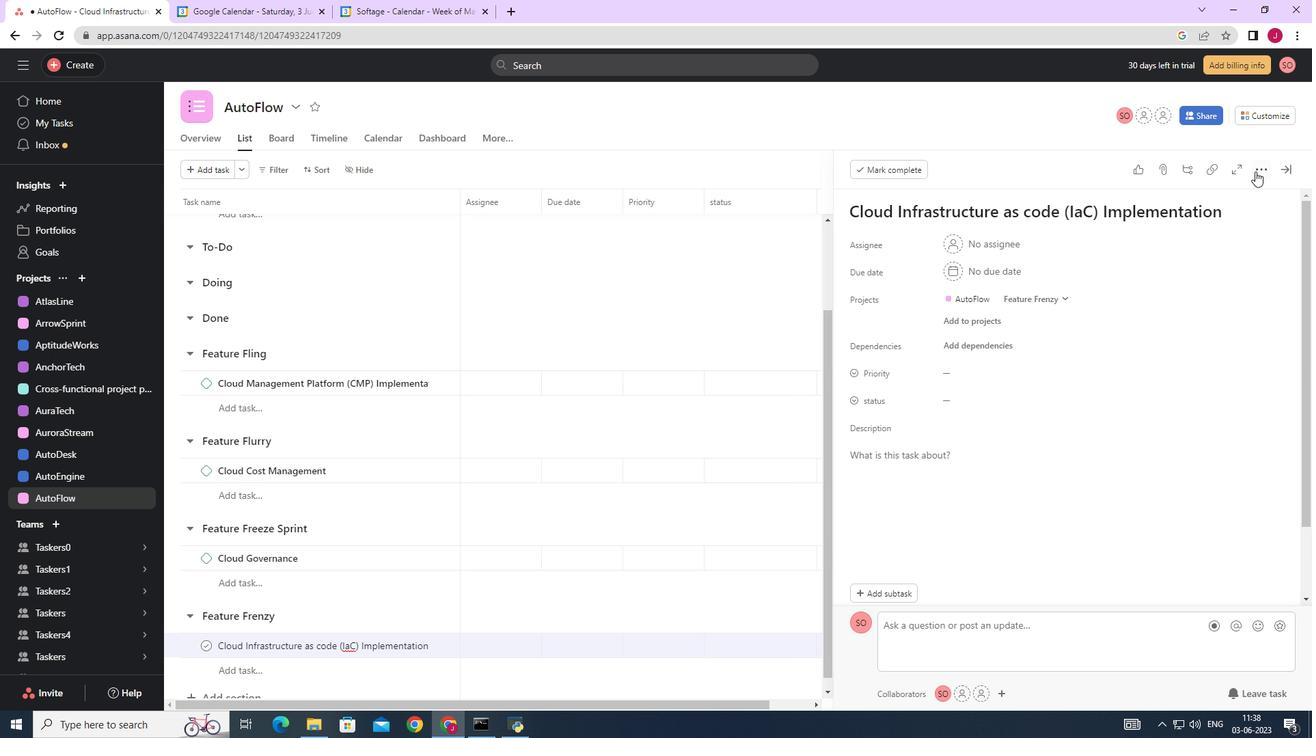 
Action: Mouse pressed left at (1256, 171)
Screenshot: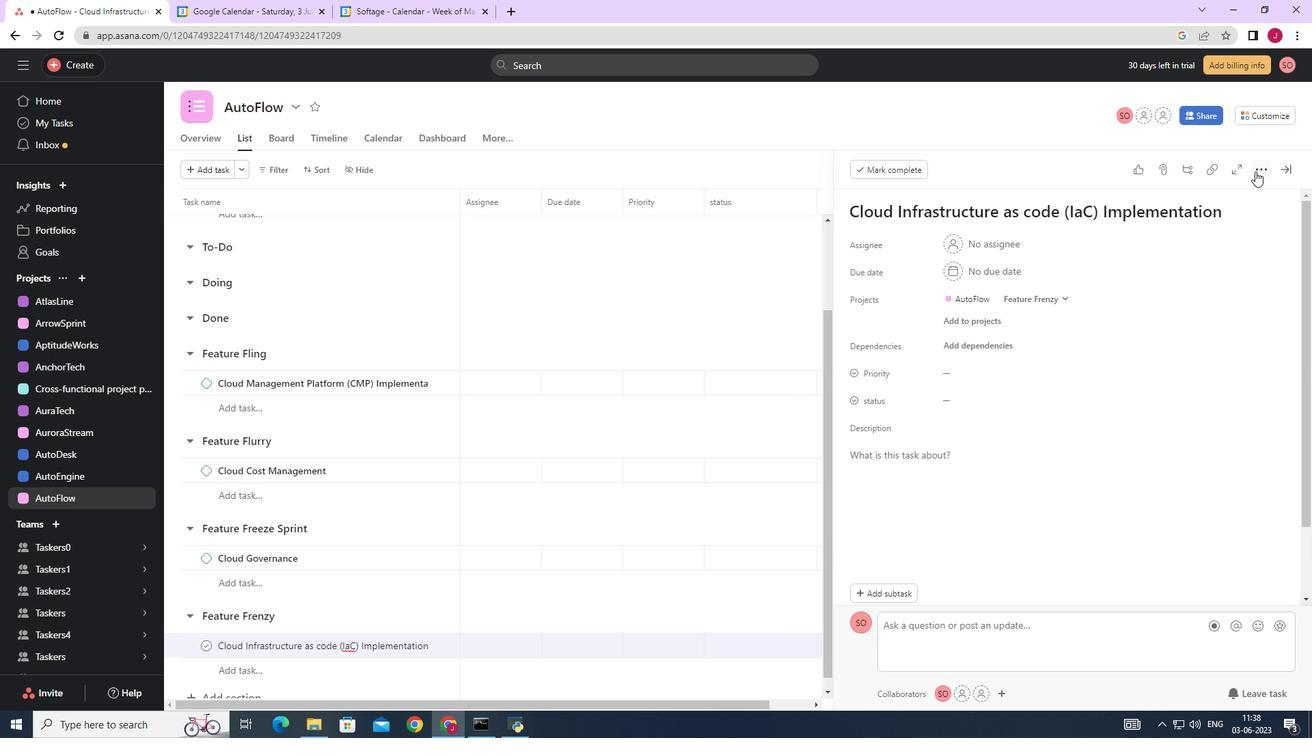 
Action: Mouse moved to (1168, 218)
Screenshot: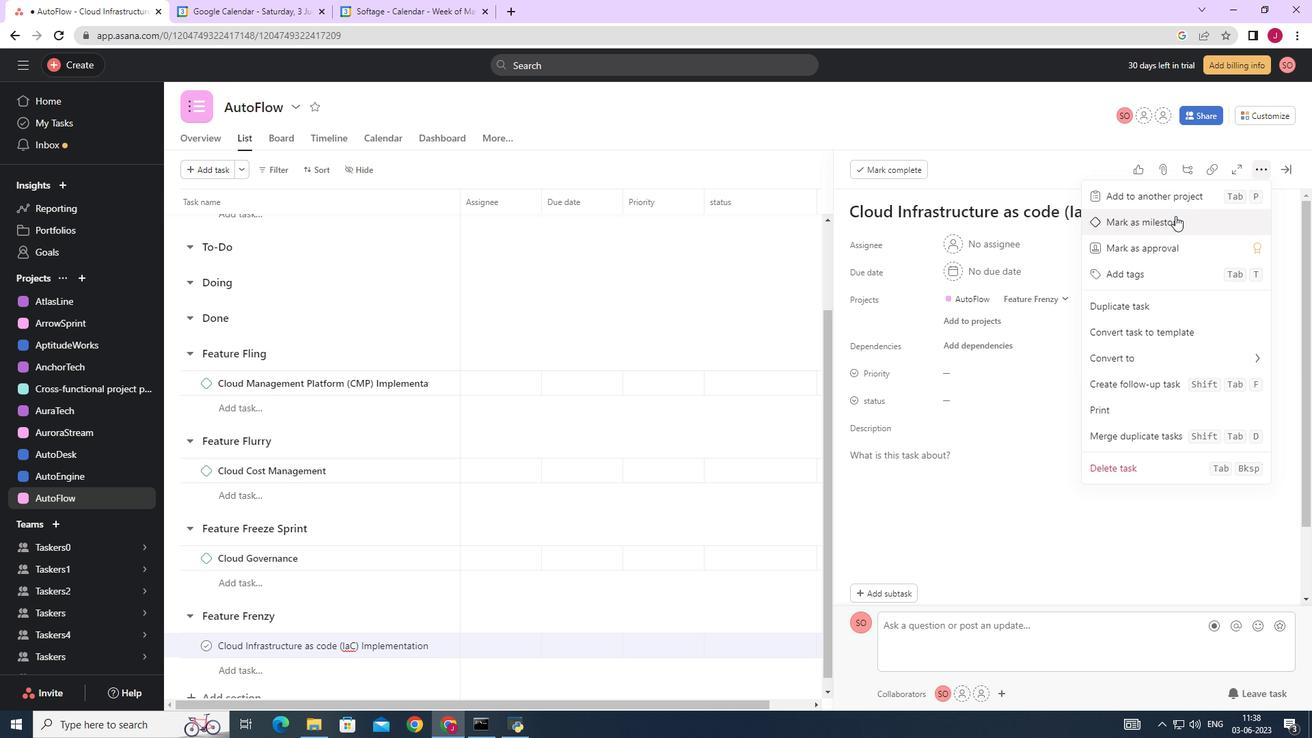 
Action: Mouse pressed left at (1168, 218)
Screenshot: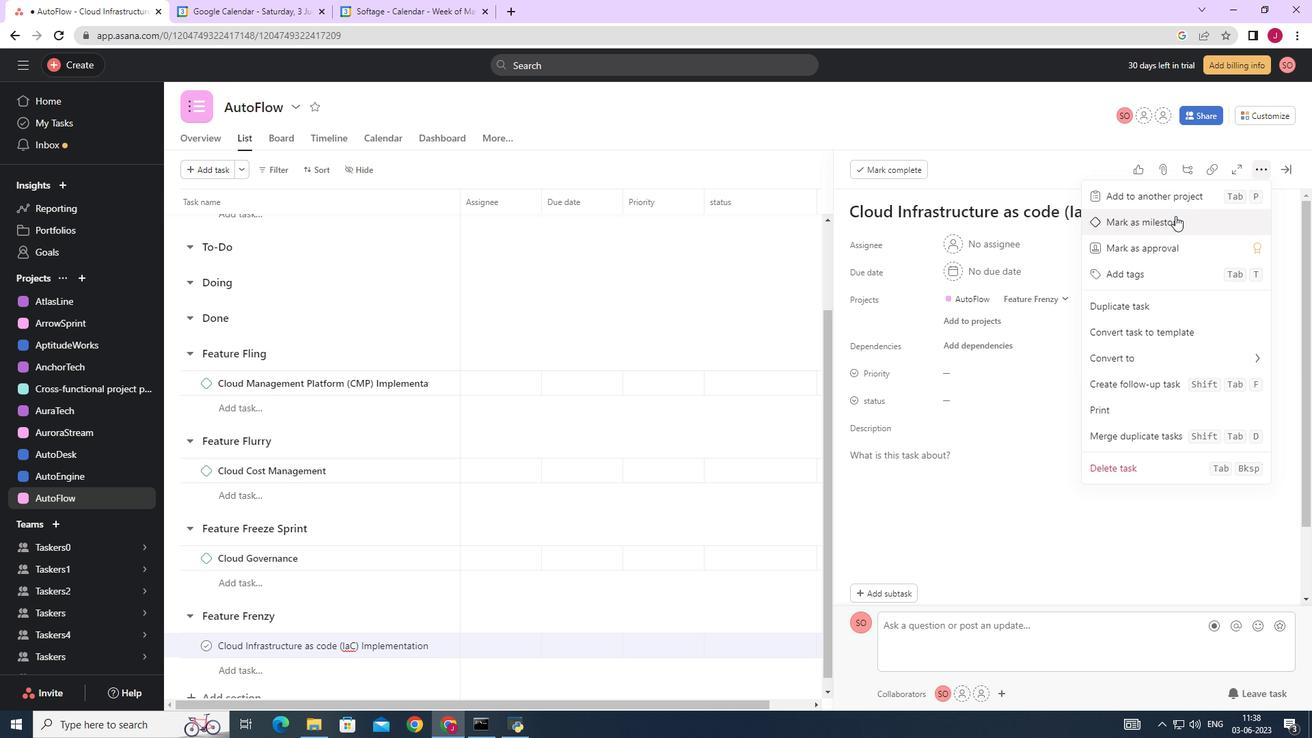 
Action: Mouse moved to (1286, 166)
Screenshot: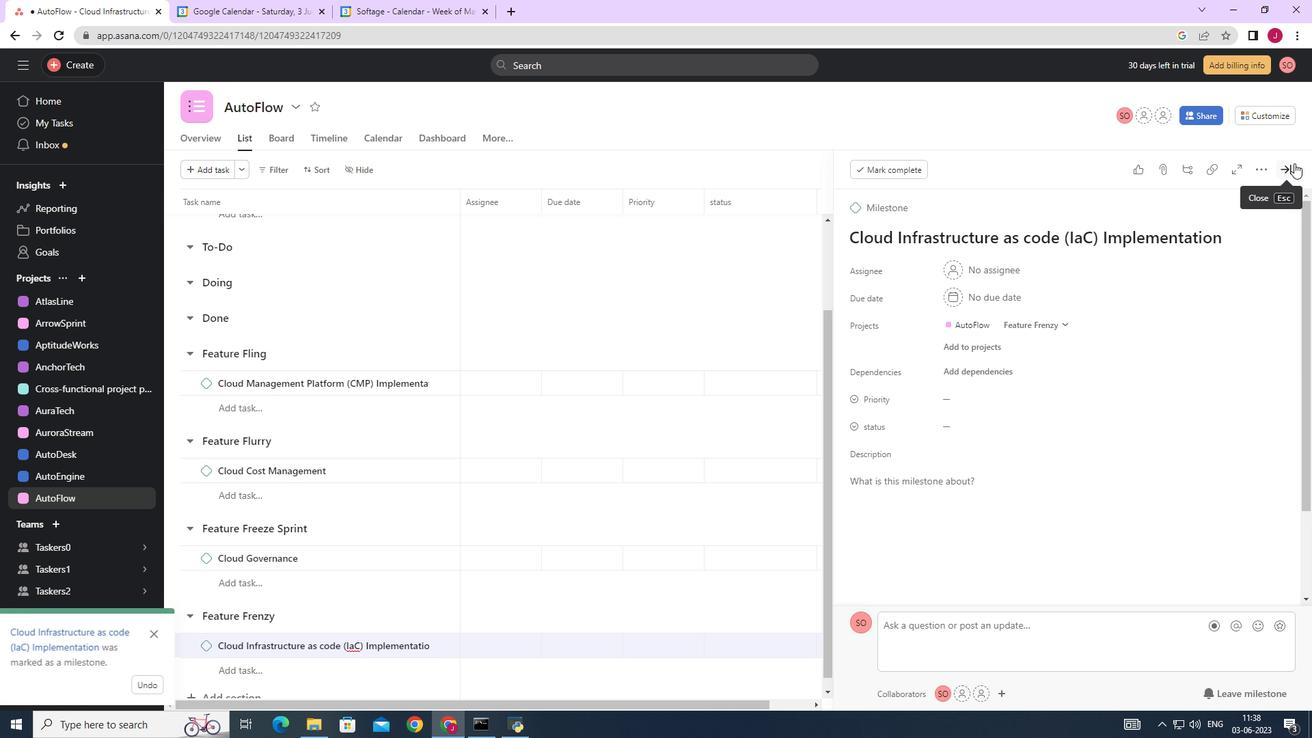 
Action: Mouse pressed left at (1286, 166)
Screenshot: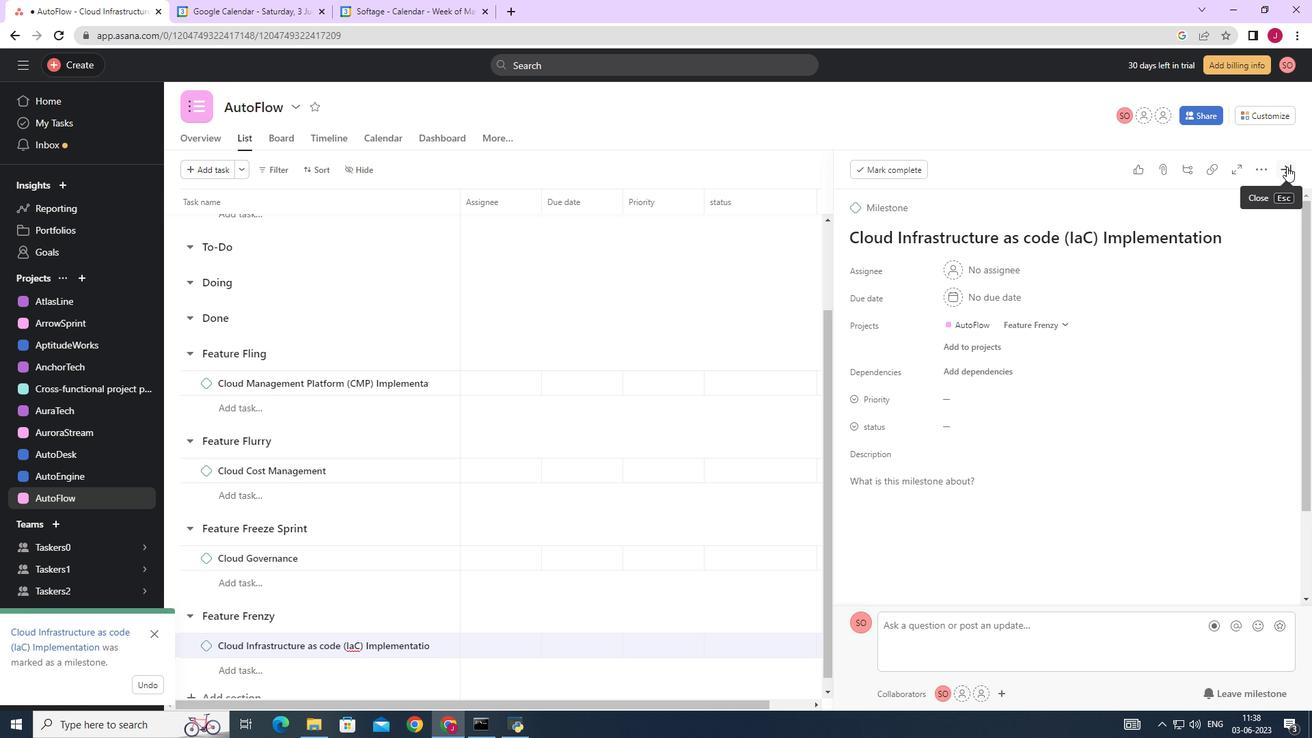 
Action: Mouse moved to (1285, 167)
Screenshot: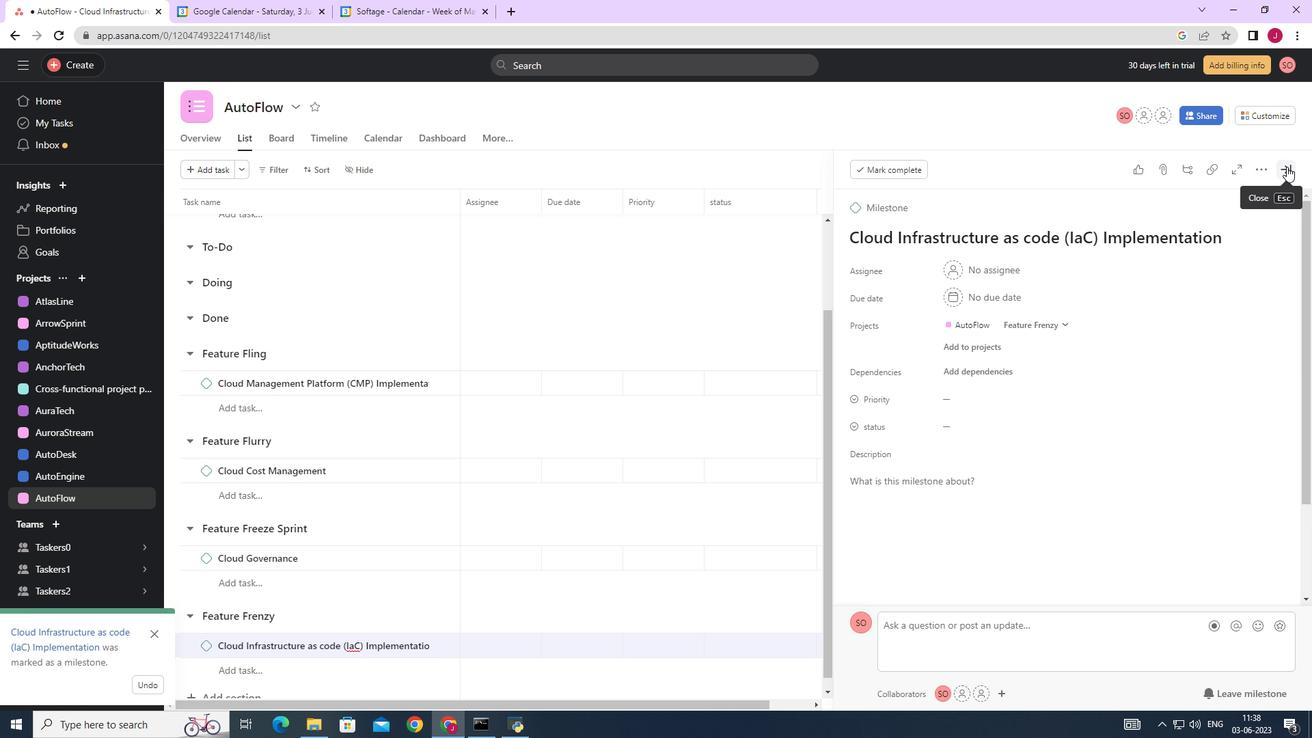
